 Task: Look for space in Itatinga, Brazil from 12th  August, 2023 to 15th August, 2023 for 3 adults in price range Rs.12000 to Rs.16000. Place can be entire place with 2 bedrooms having 3 beds and 1 bathroom. Property type can be house, flat, guest house. Booking option can be shelf check-in. Required host language is Spanish.
Action: Key pressed i<Key.caps_lock>tatinga,<Key.space><Key.caps_lock>b<Key.caps_lock>razil<Key.enter>
Screenshot: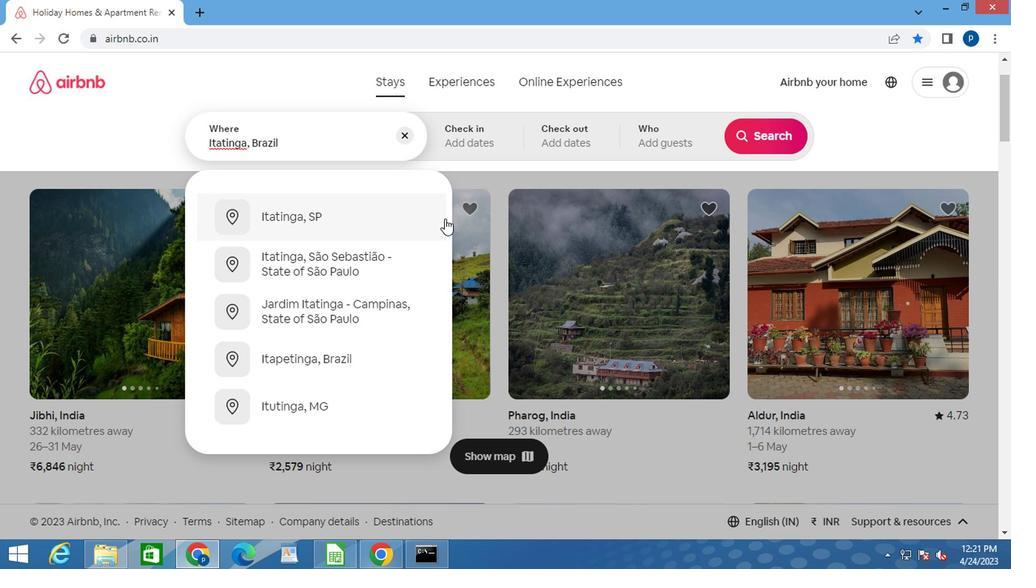 
Action: Mouse moved to (743, 255)
Screenshot: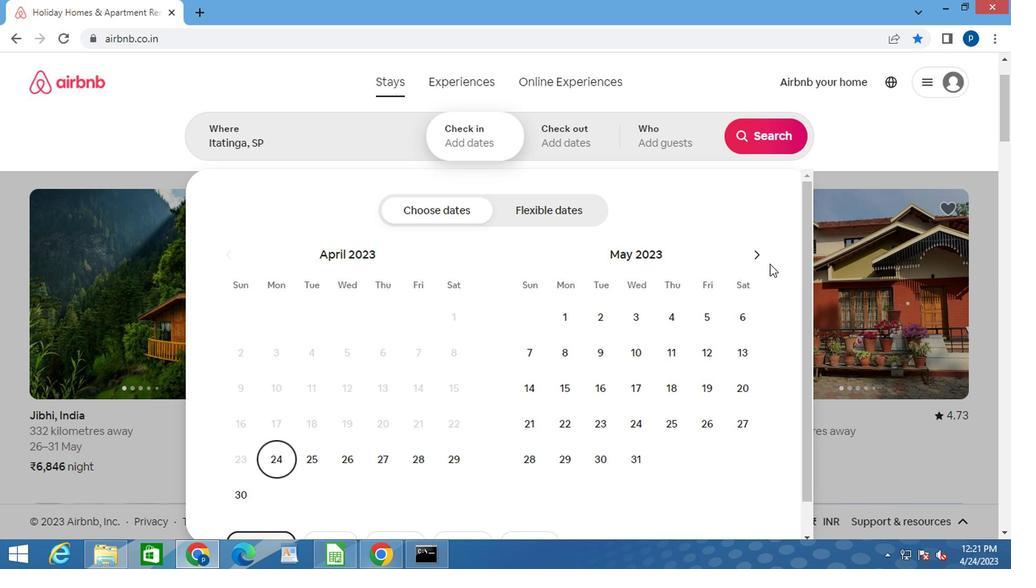 
Action: Mouse pressed left at (743, 255)
Screenshot: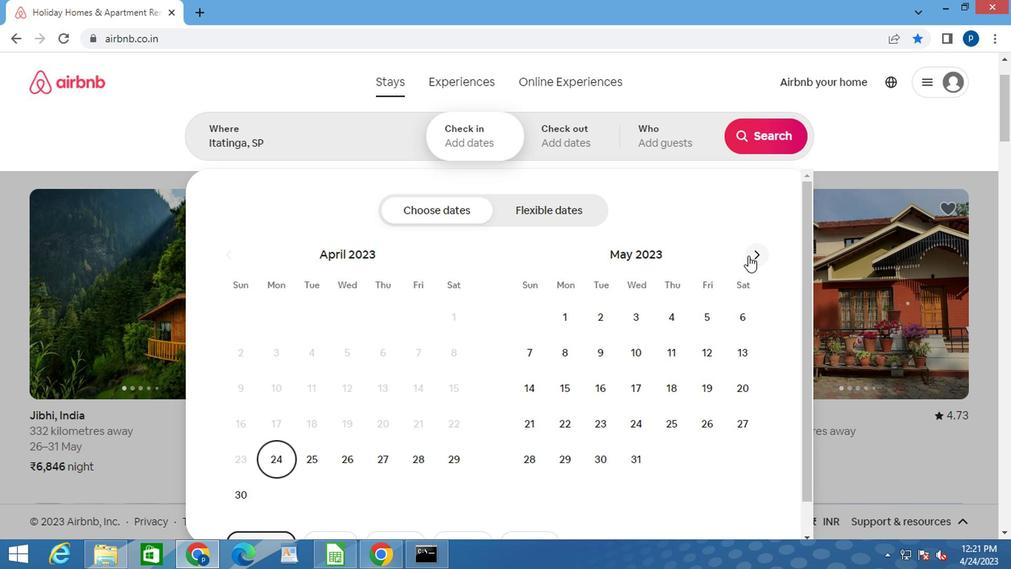 
Action: Mouse pressed left at (743, 255)
Screenshot: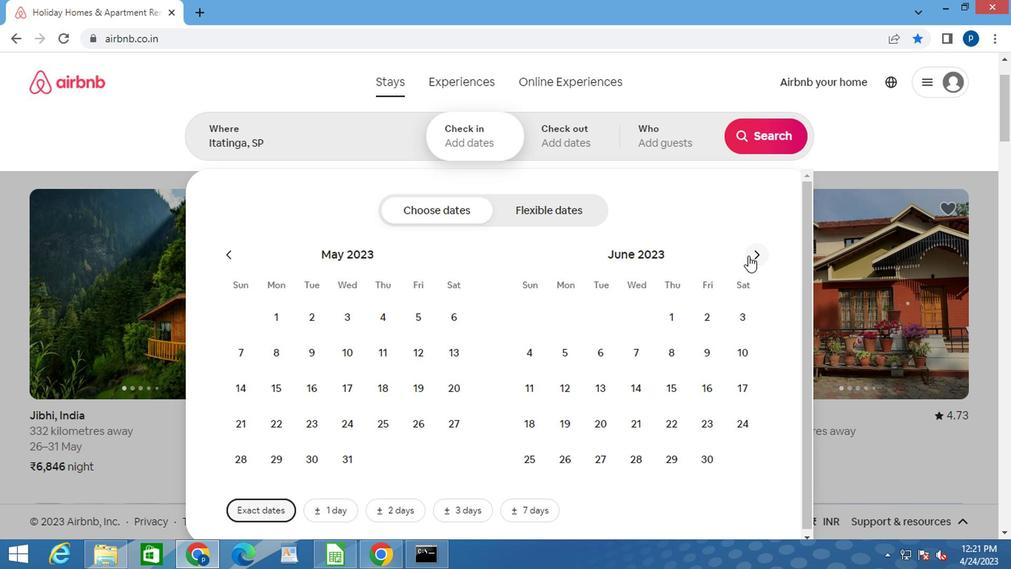 
Action: Mouse pressed left at (743, 255)
Screenshot: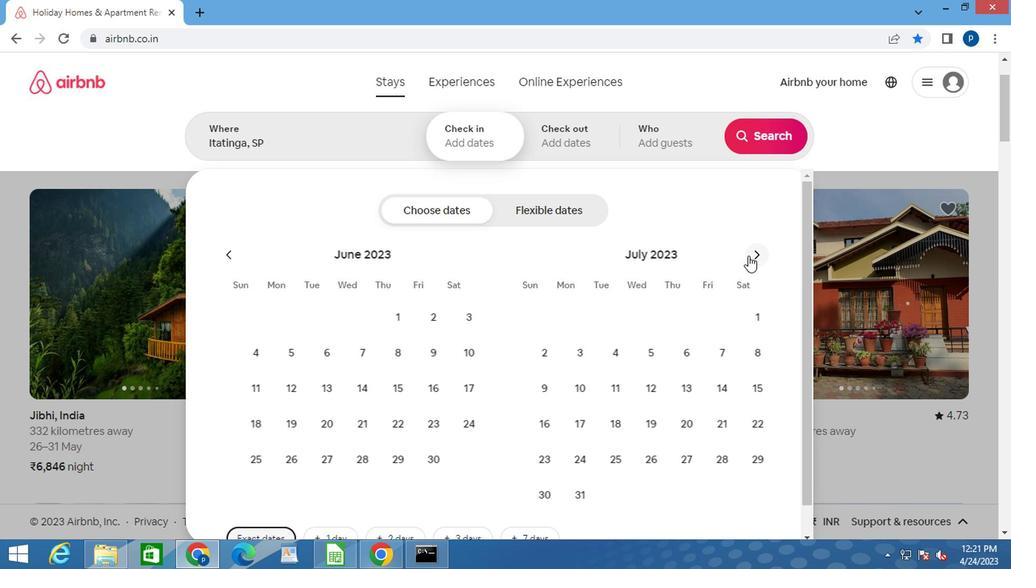 
Action: Mouse moved to (739, 351)
Screenshot: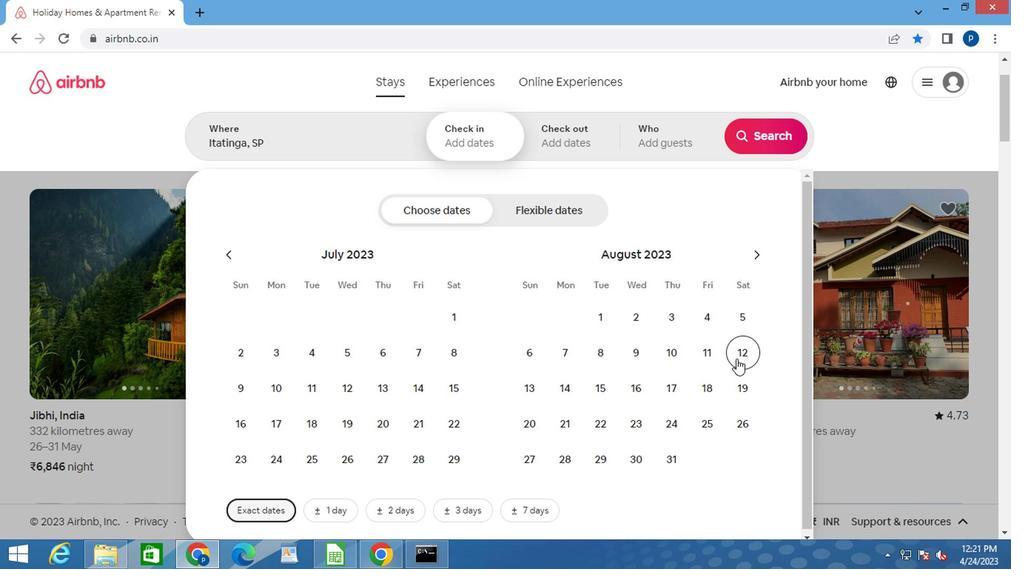 
Action: Mouse pressed left at (739, 351)
Screenshot: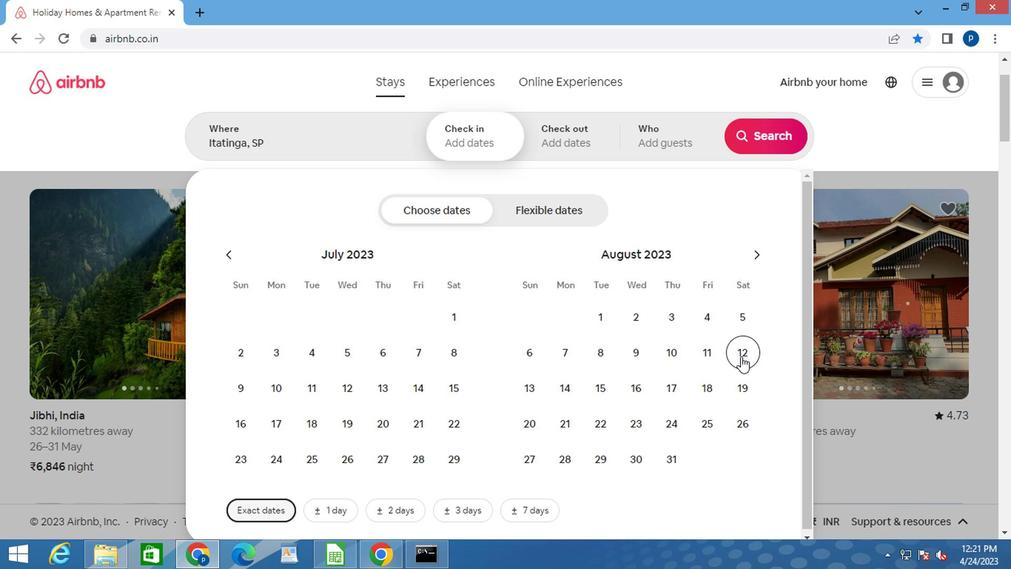 
Action: Mouse moved to (598, 381)
Screenshot: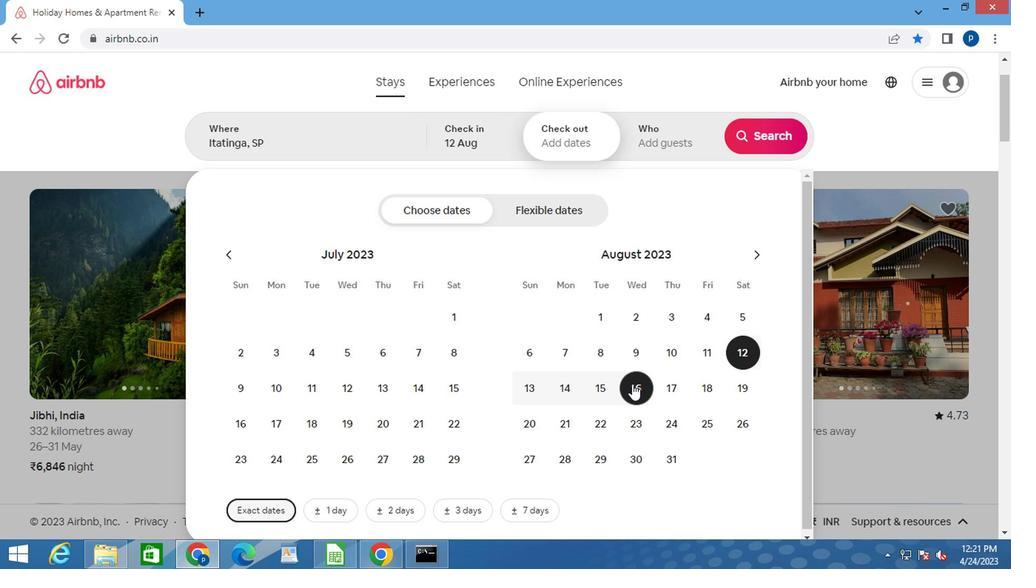 
Action: Mouse pressed left at (598, 381)
Screenshot: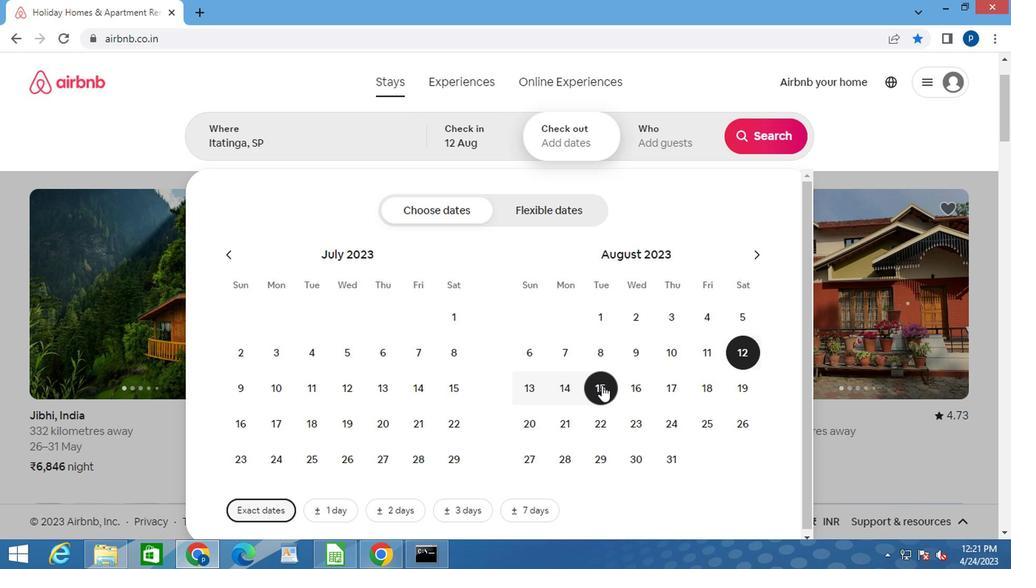 
Action: Mouse moved to (664, 150)
Screenshot: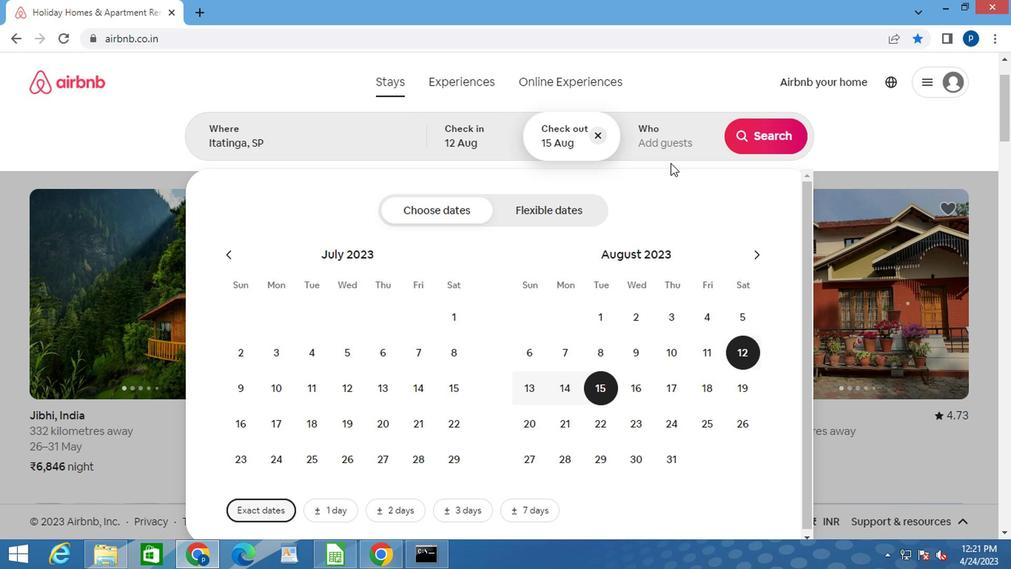 
Action: Mouse pressed left at (664, 150)
Screenshot: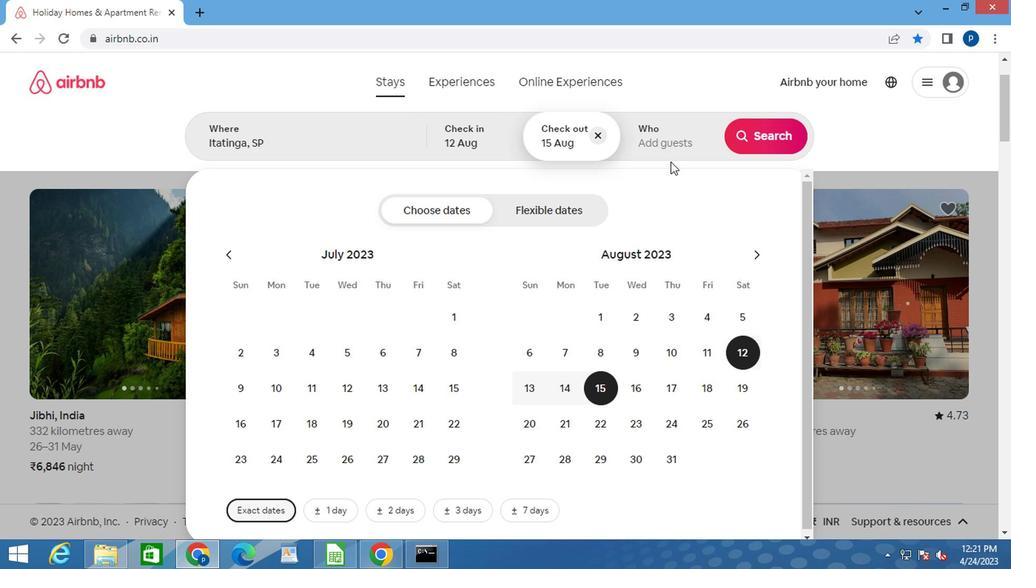 
Action: Mouse moved to (776, 218)
Screenshot: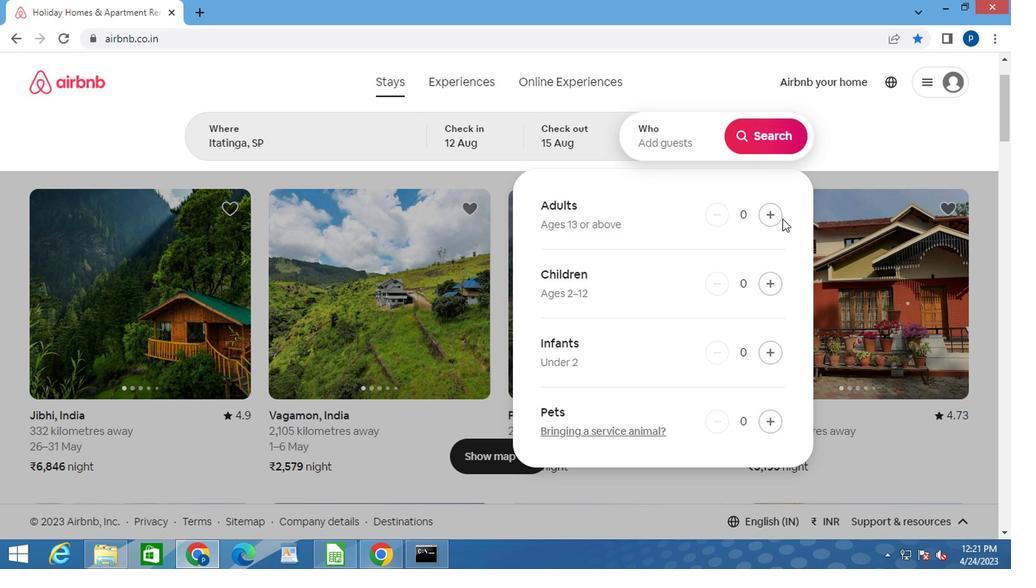 
Action: Mouse pressed left at (776, 218)
Screenshot: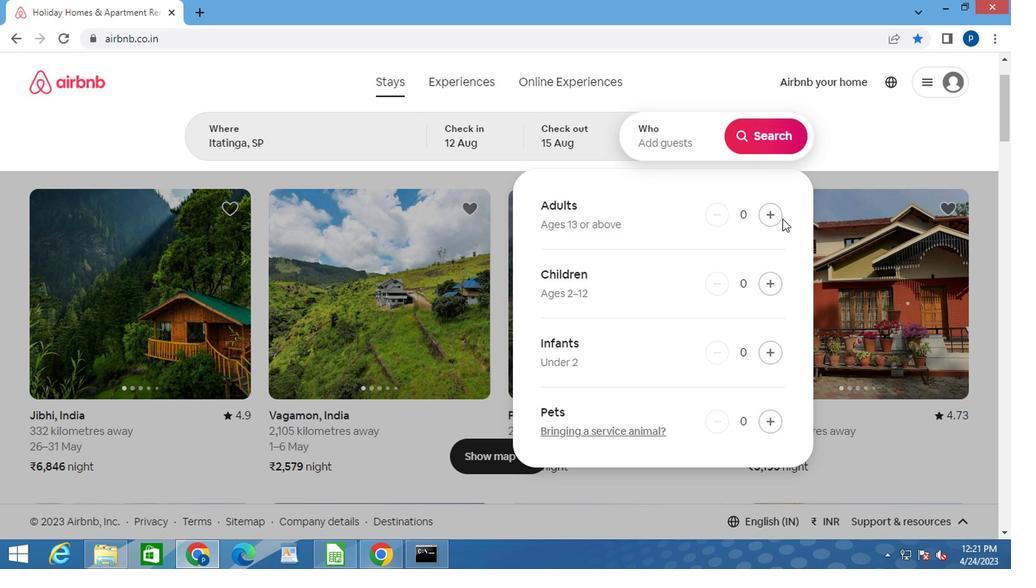 
Action: Mouse pressed left at (776, 218)
Screenshot: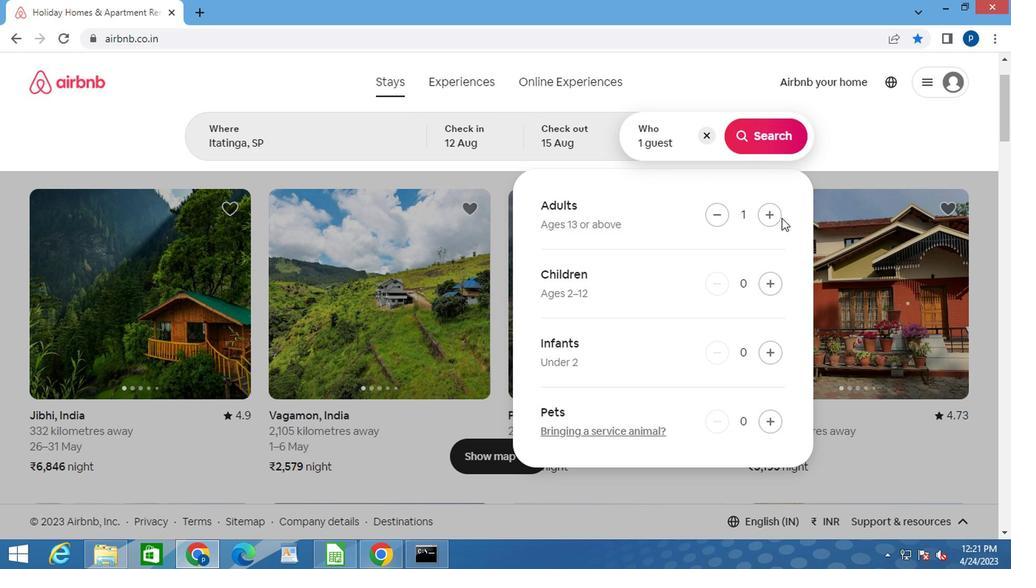 
Action: Mouse moved to (769, 215)
Screenshot: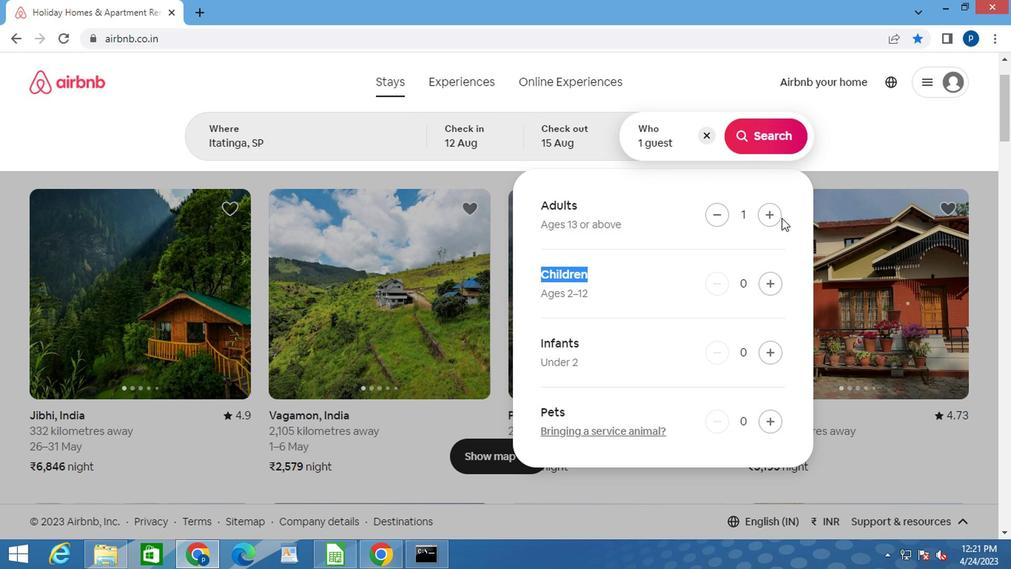 
Action: Mouse pressed left at (769, 215)
Screenshot: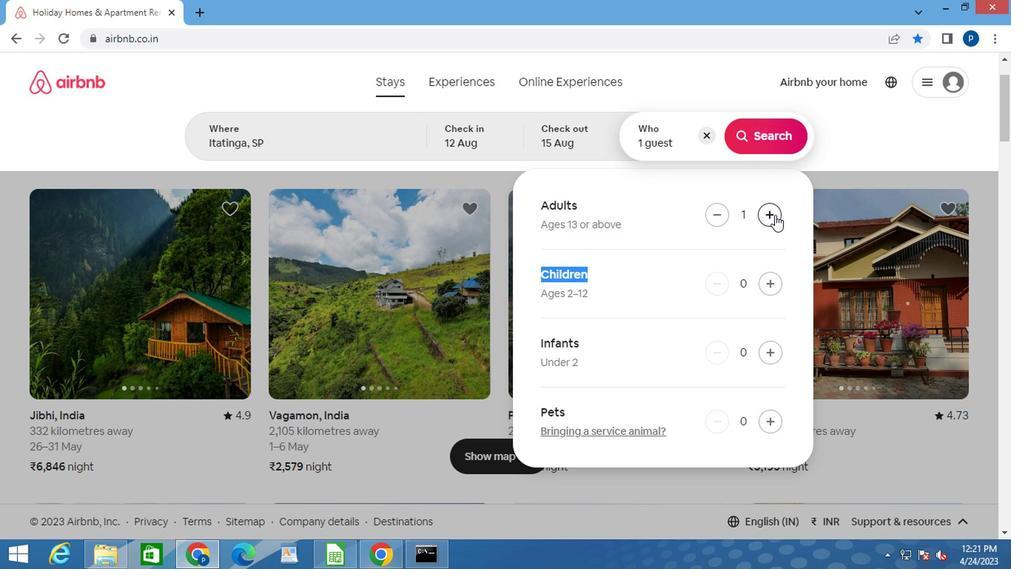 
Action: Mouse pressed left at (769, 215)
Screenshot: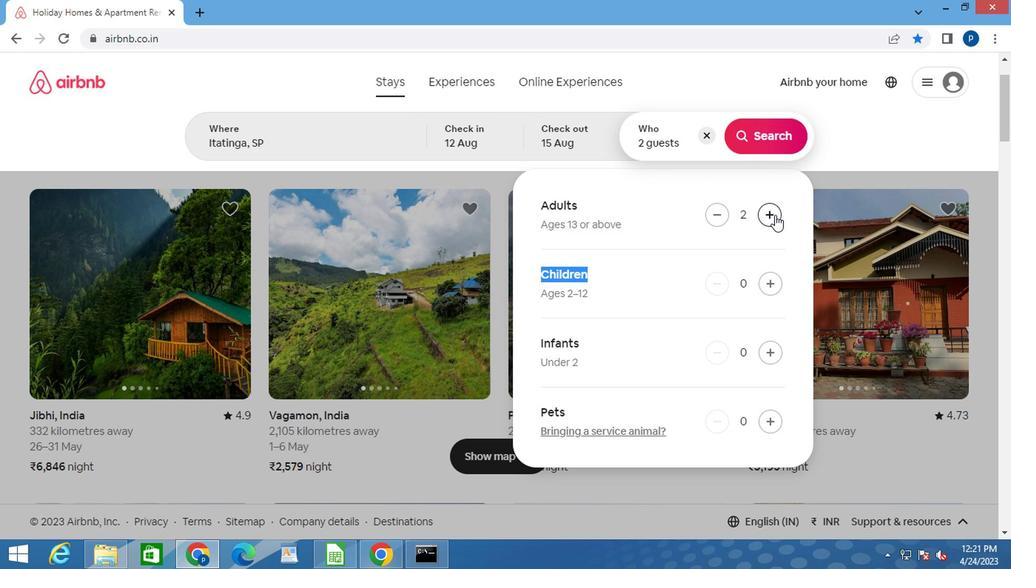 
Action: Mouse moved to (764, 139)
Screenshot: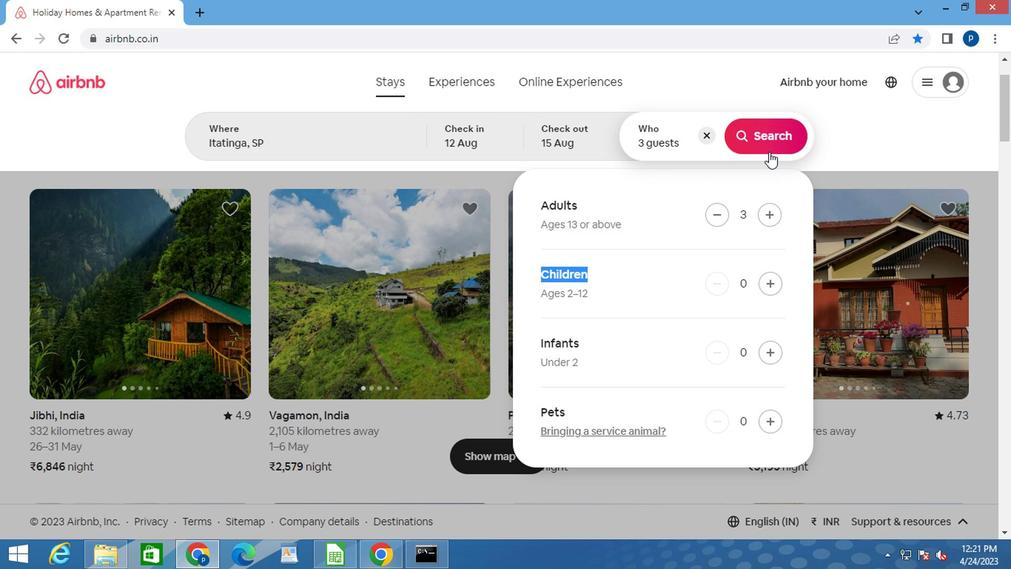 
Action: Mouse pressed left at (764, 139)
Screenshot: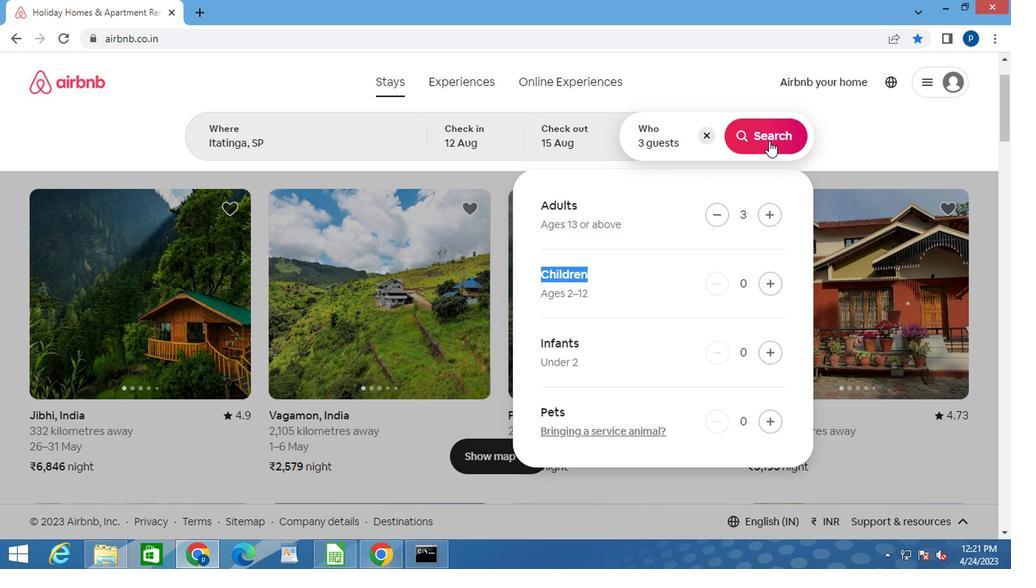
Action: Mouse moved to (943, 137)
Screenshot: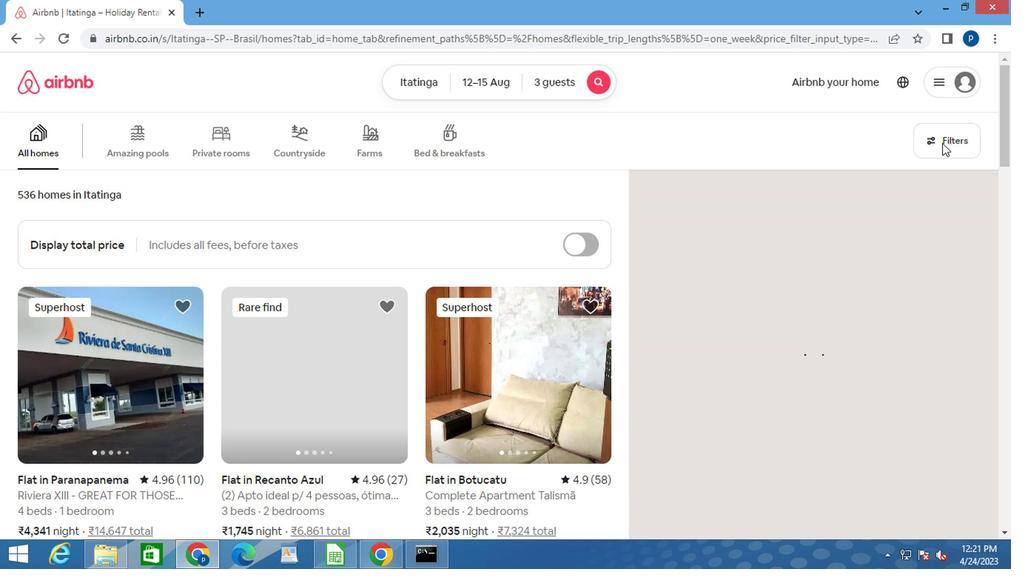
Action: Mouse pressed left at (948, 137)
Screenshot: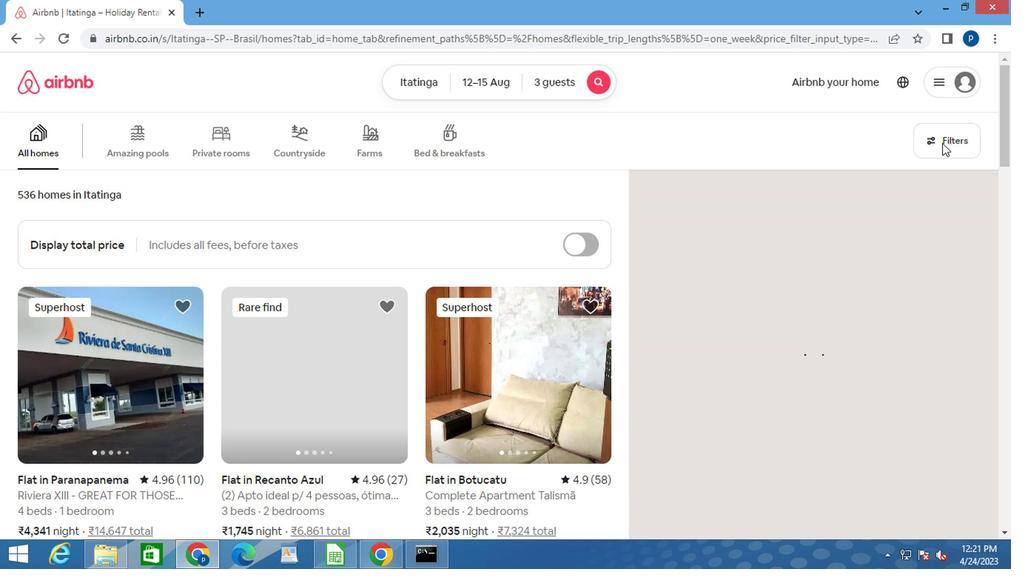 
Action: Mouse moved to (928, 147)
Screenshot: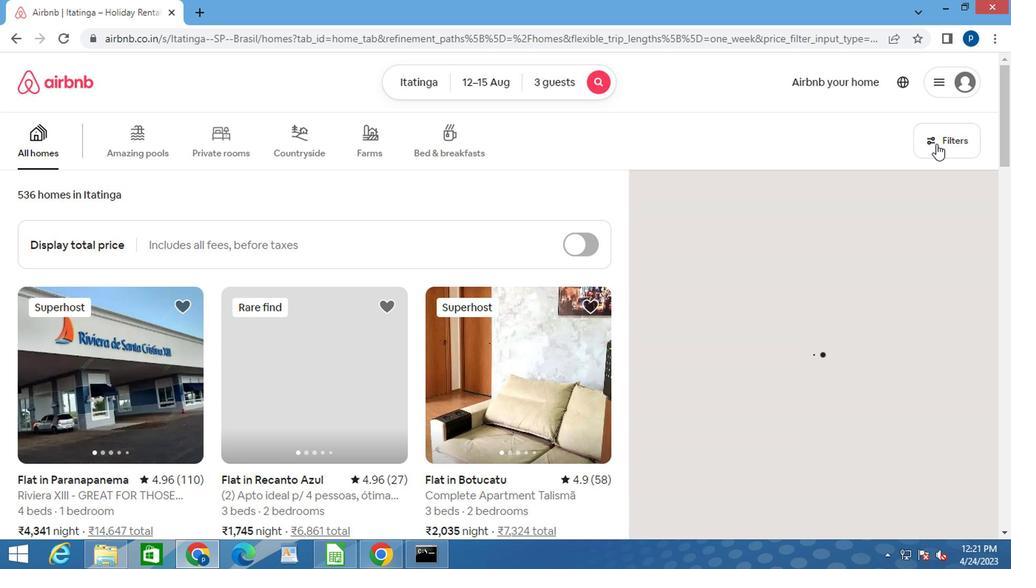 
Action: Mouse pressed left at (928, 147)
Screenshot: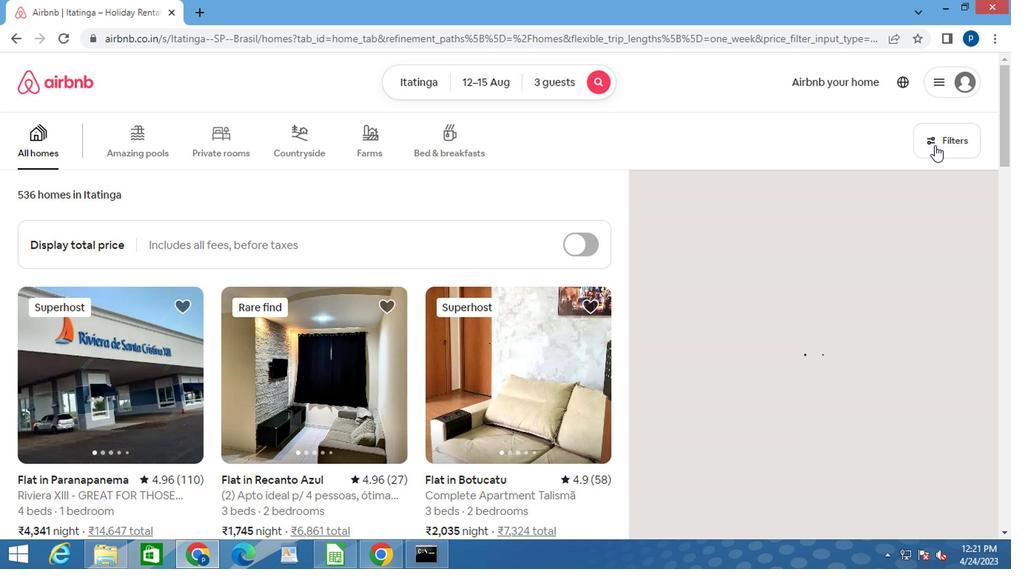 
Action: Mouse moved to (931, 145)
Screenshot: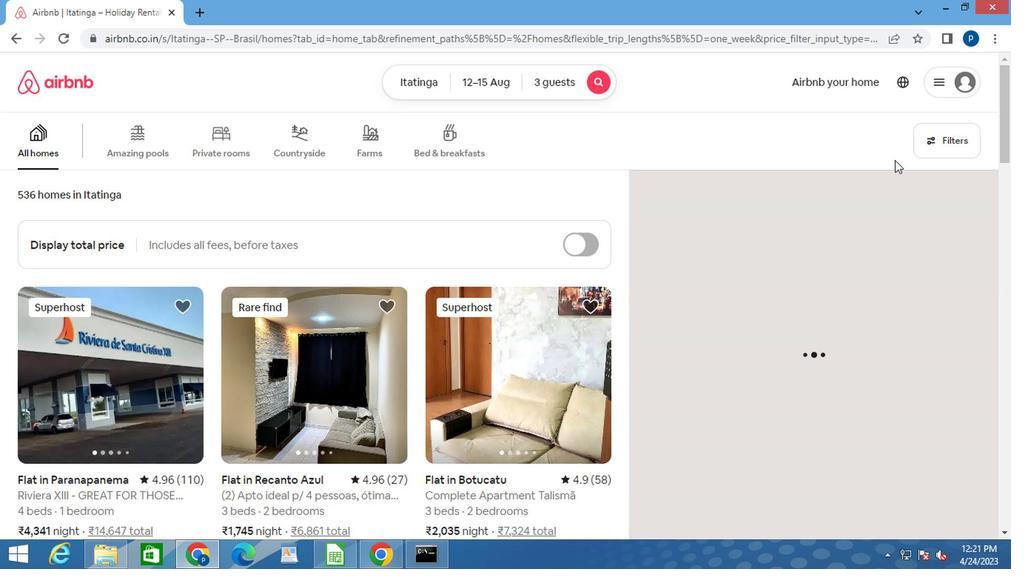 
Action: Mouse pressed left at (931, 145)
Screenshot: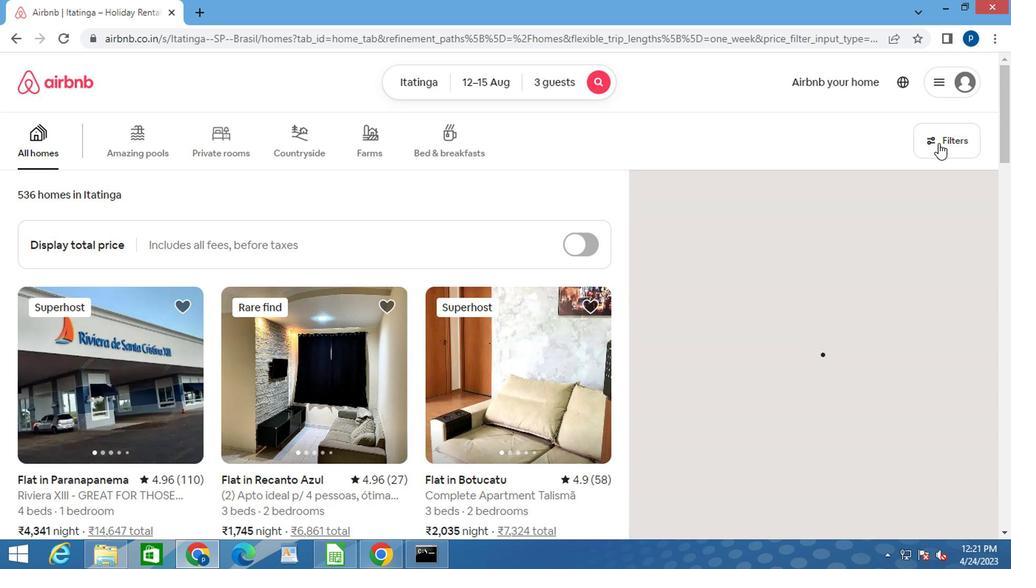 
Action: Mouse moved to (331, 326)
Screenshot: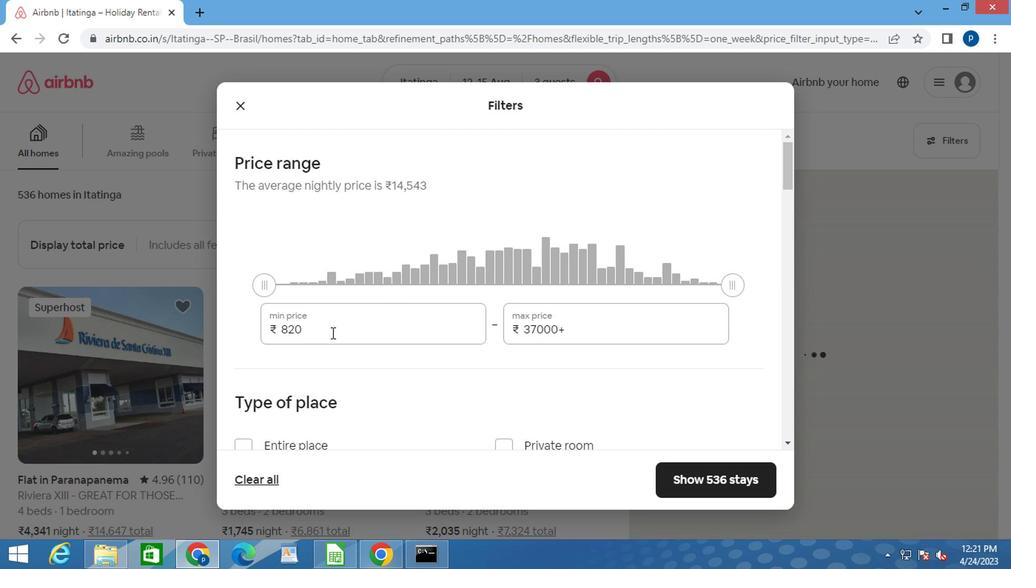 
Action: Mouse pressed left at (331, 326)
Screenshot: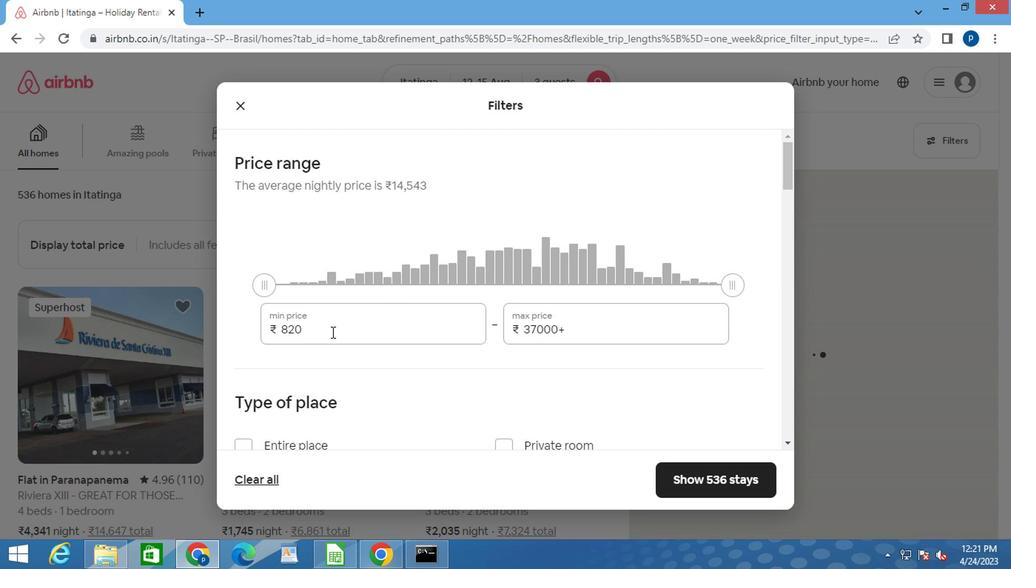 
Action: Mouse pressed left at (331, 326)
Screenshot: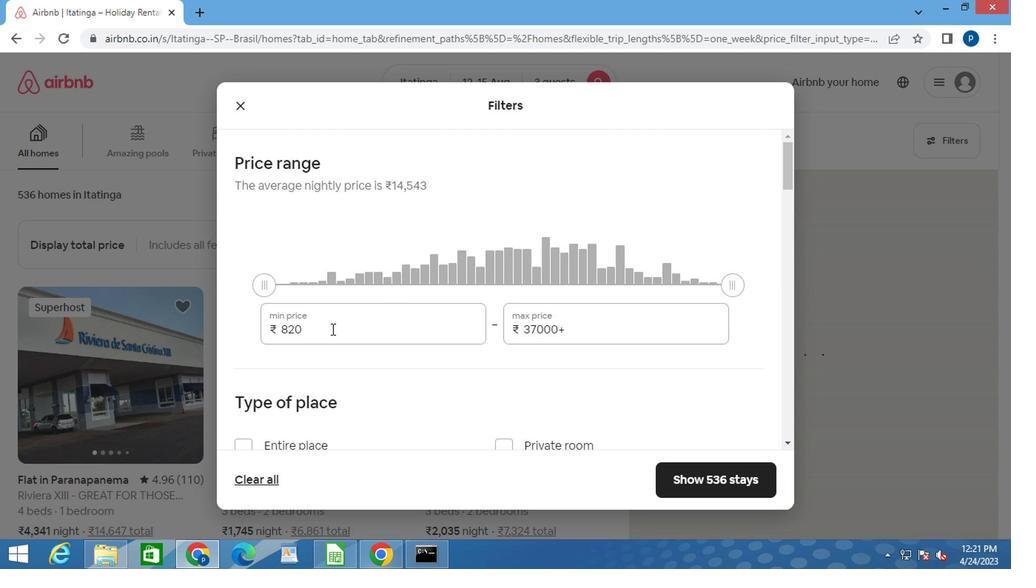 
Action: Mouse moved to (331, 324)
Screenshot: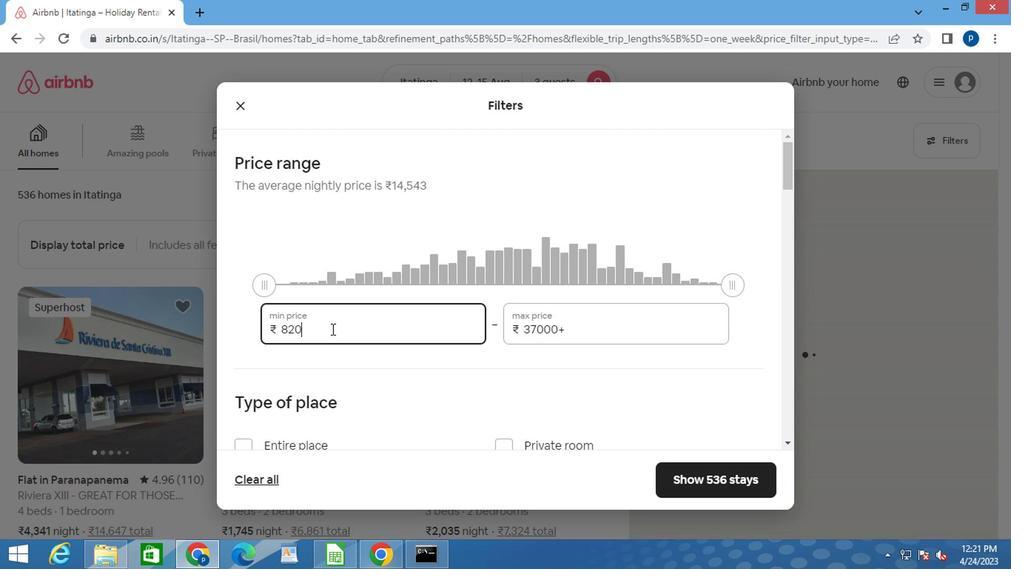 
Action: Key pressed 12000<Key.tab>16000
Screenshot: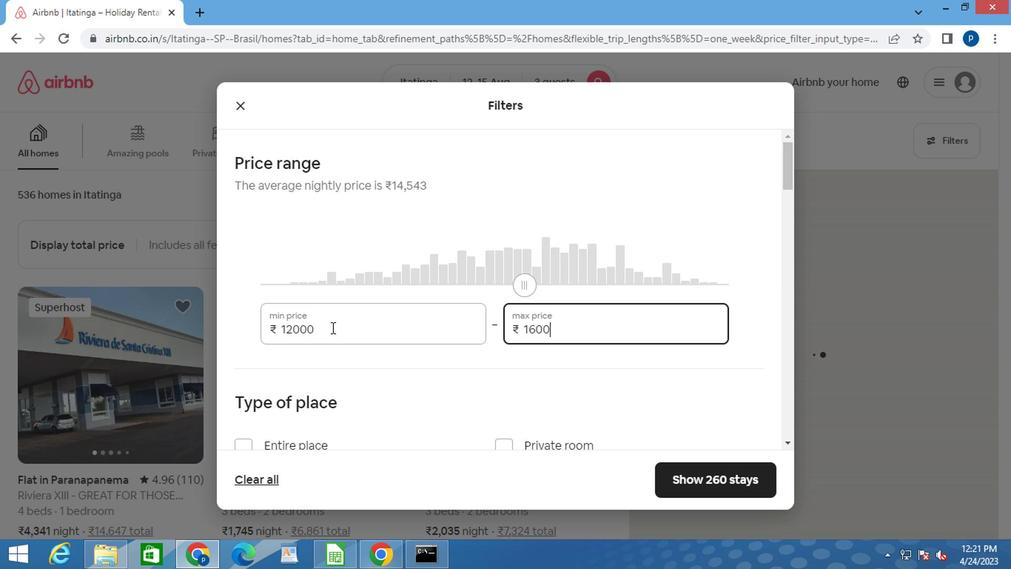 
Action: Mouse moved to (416, 377)
Screenshot: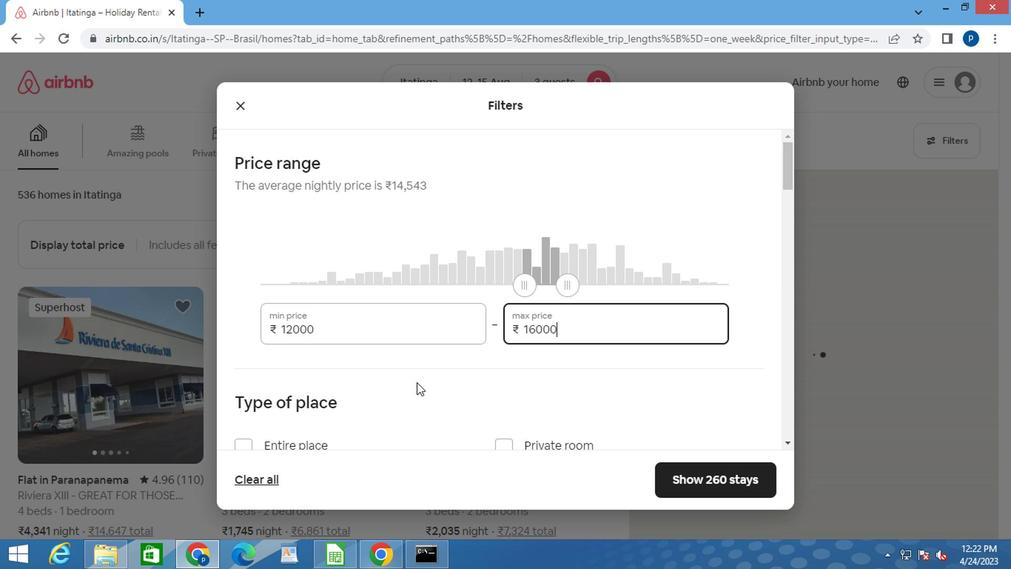 
Action: Mouse scrolled (416, 377) with delta (0, 0)
Screenshot: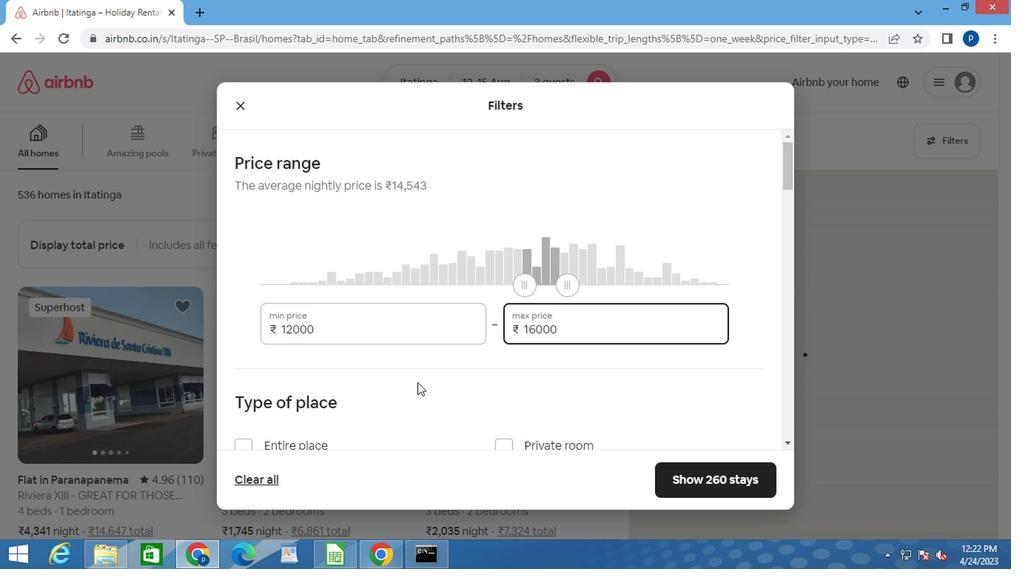 
Action: Mouse moved to (412, 357)
Screenshot: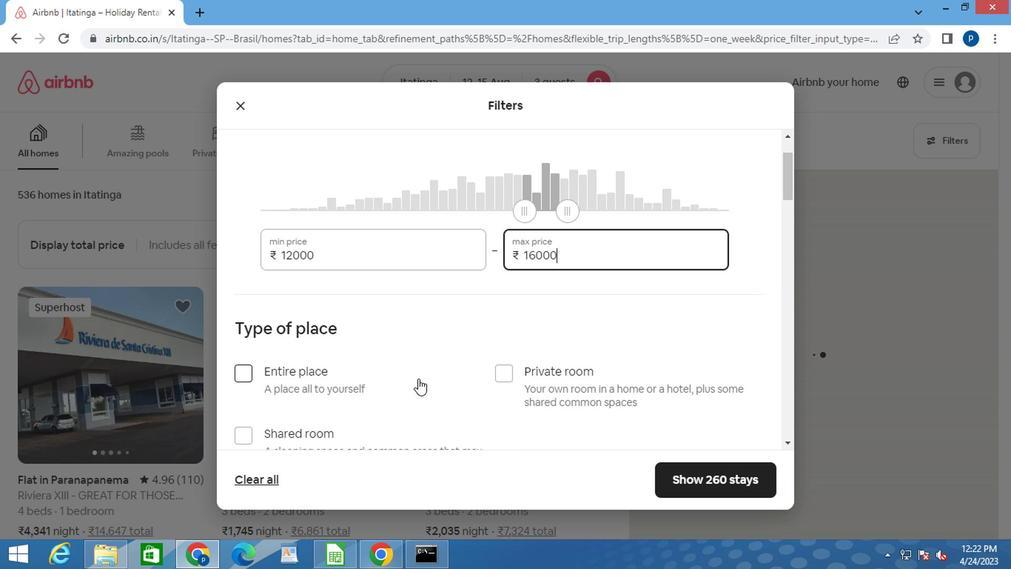 
Action: Mouse scrolled (412, 356) with delta (0, -1)
Screenshot: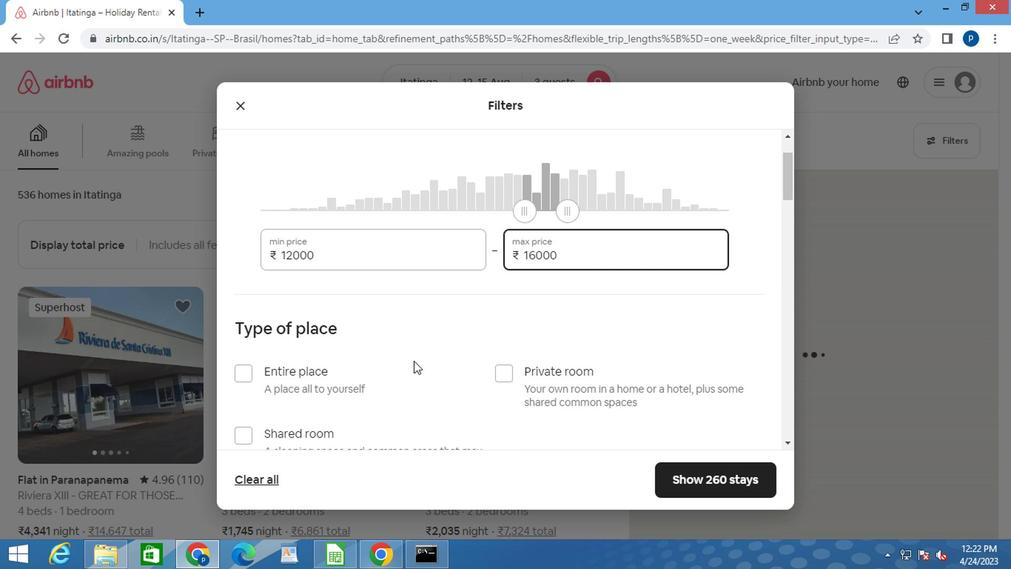 
Action: Mouse moved to (250, 300)
Screenshot: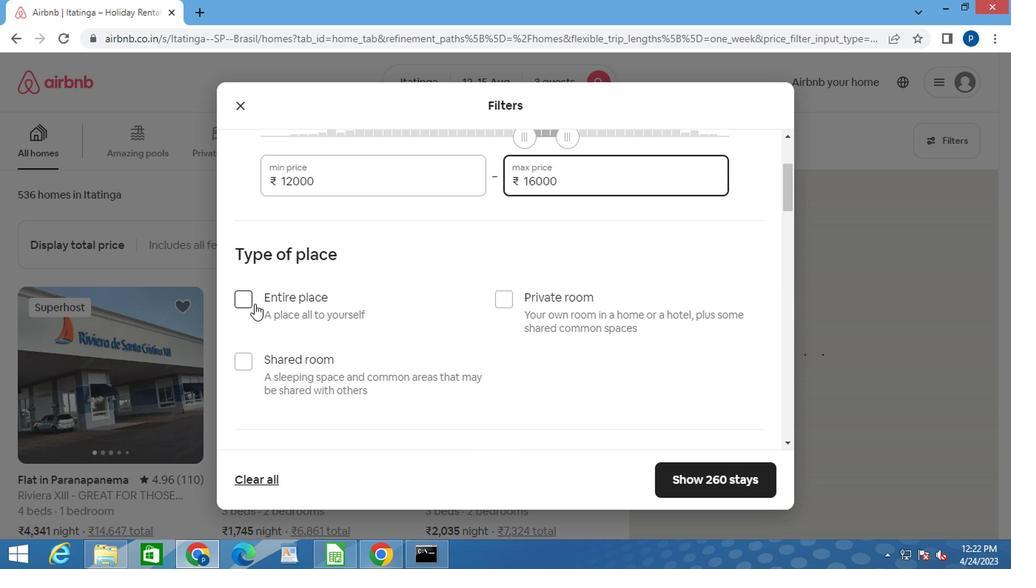 
Action: Mouse pressed left at (250, 300)
Screenshot: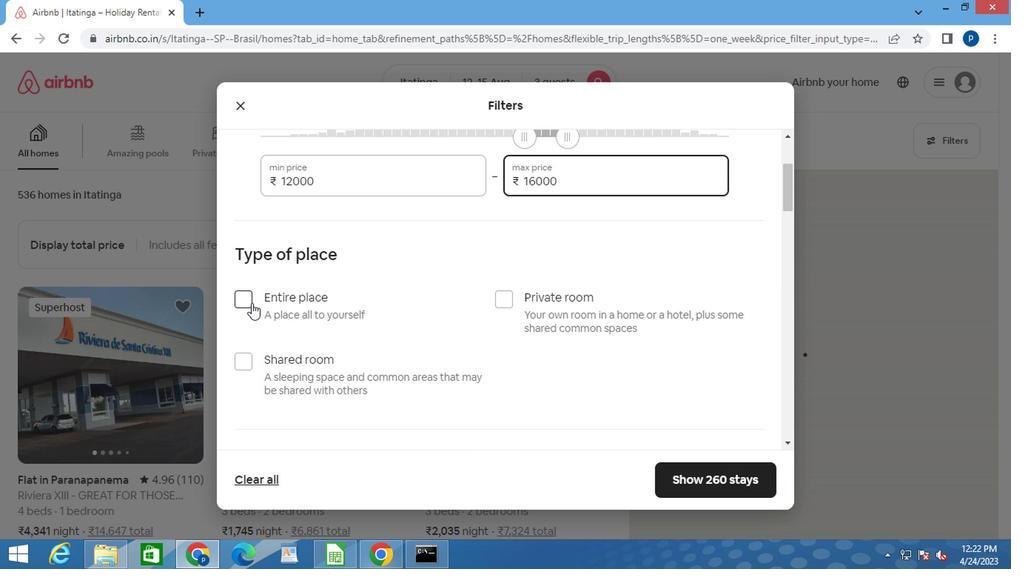 
Action: Mouse moved to (384, 320)
Screenshot: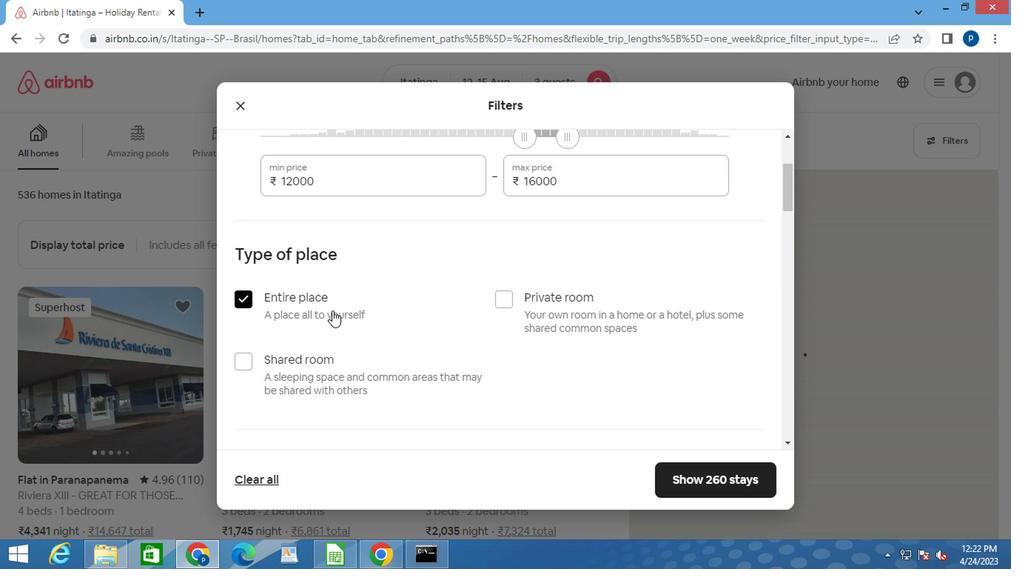 
Action: Mouse scrolled (384, 319) with delta (0, 0)
Screenshot: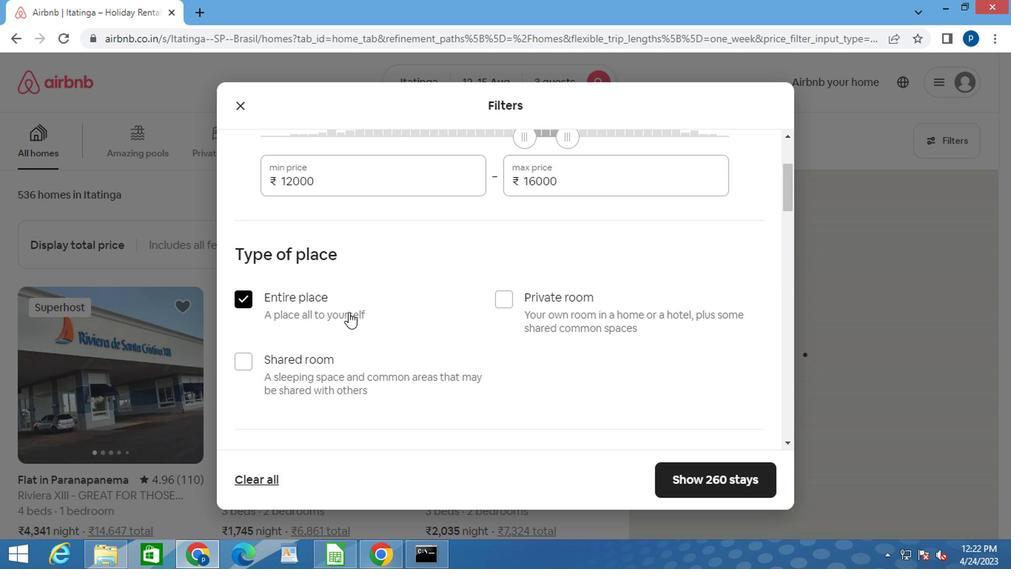 
Action: Mouse scrolled (384, 319) with delta (0, 0)
Screenshot: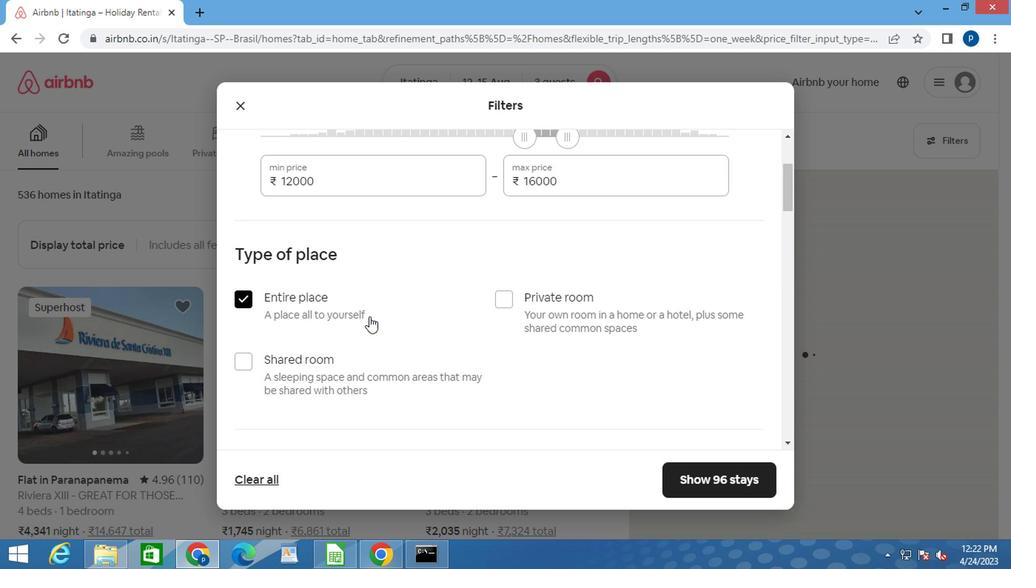 
Action: Mouse moved to (385, 320)
Screenshot: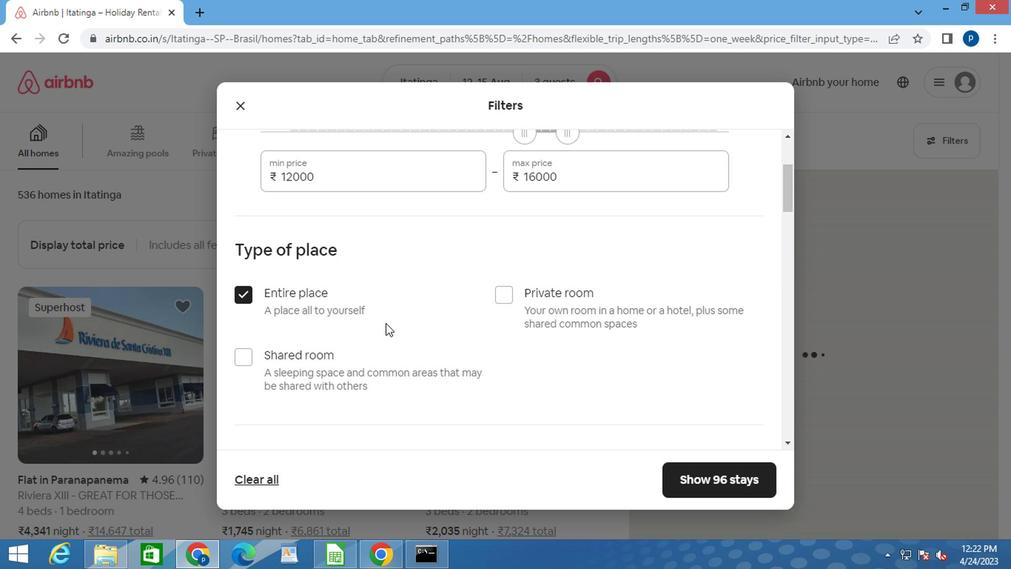
Action: Mouse scrolled (385, 319) with delta (0, 0)
Screenshot: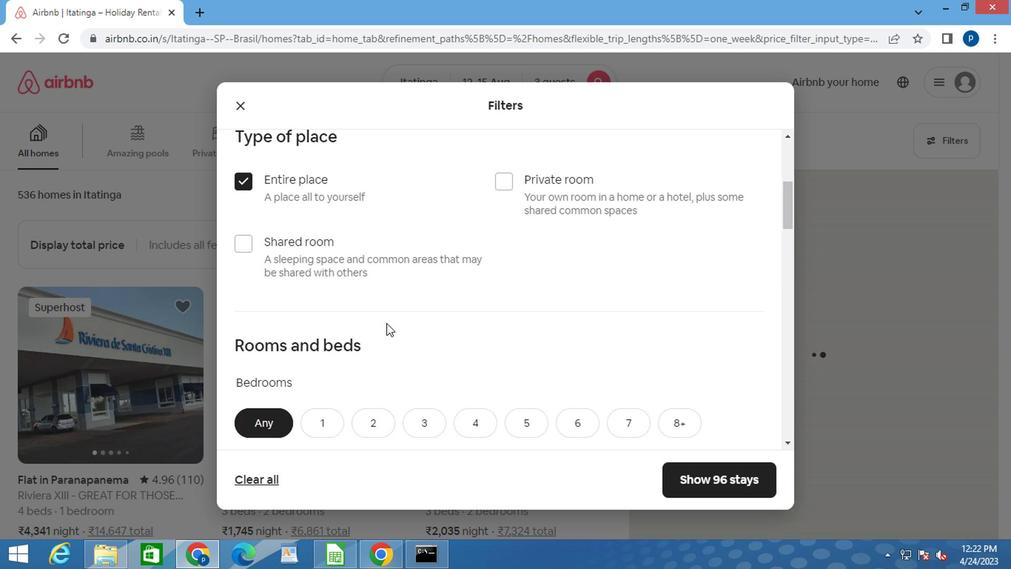 
Action: Mouse scrolled (385, 319) with delta (0, 0)
Screenshot: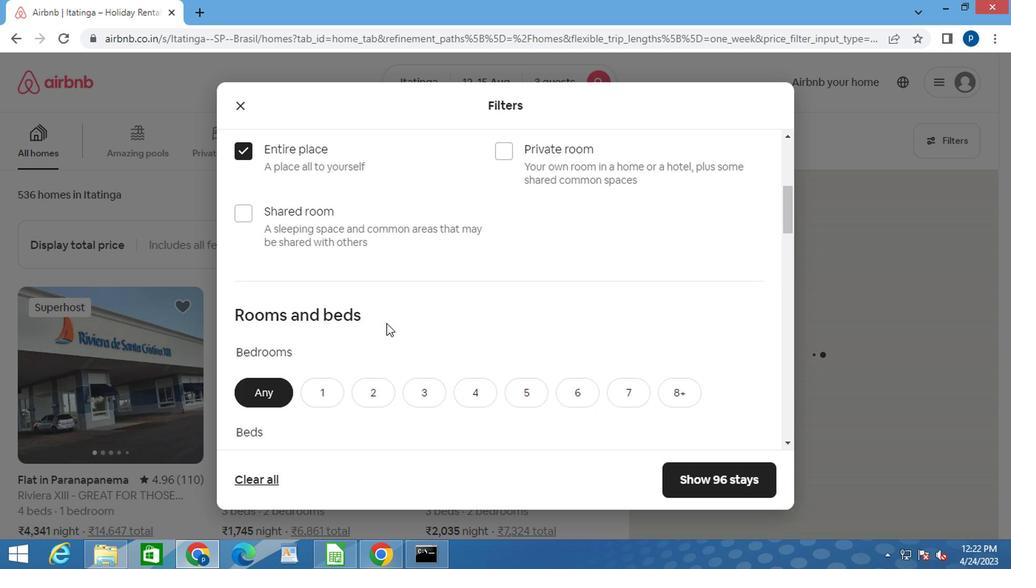 
Action: Mouse moved to (368, 239)
Screenshot: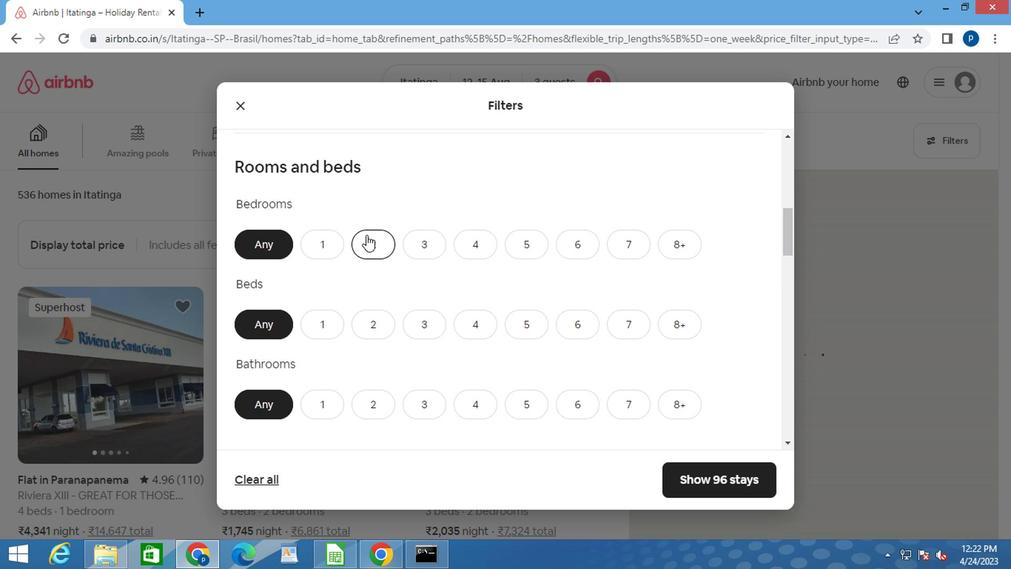 
Action: Mouse pressed left at (368, 239)
Screenshot: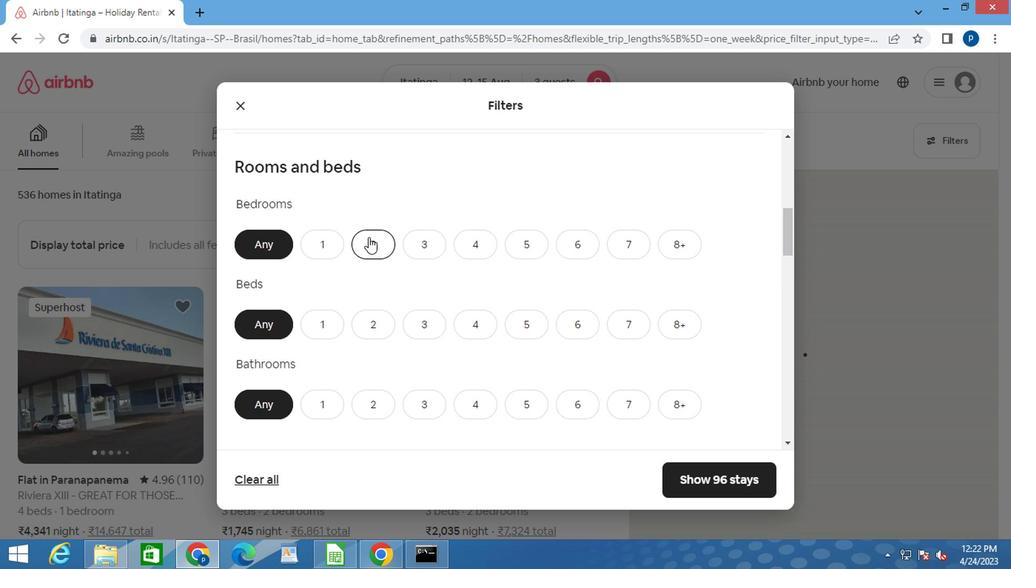 
Action: Mouse moved to (420, 311)
Screenshot: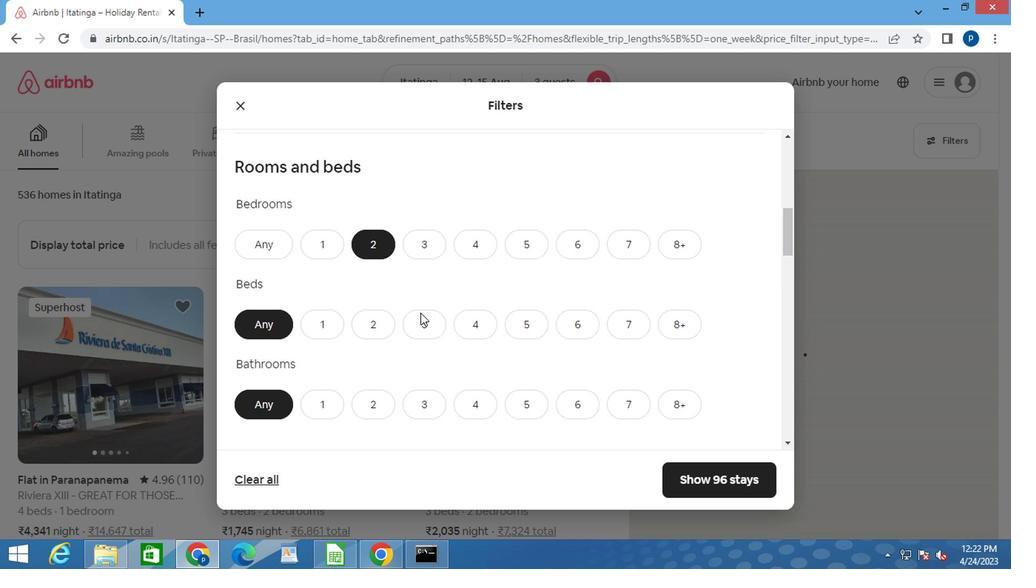 
Action: Mouse pressed left at (420, 311)
Screenshot: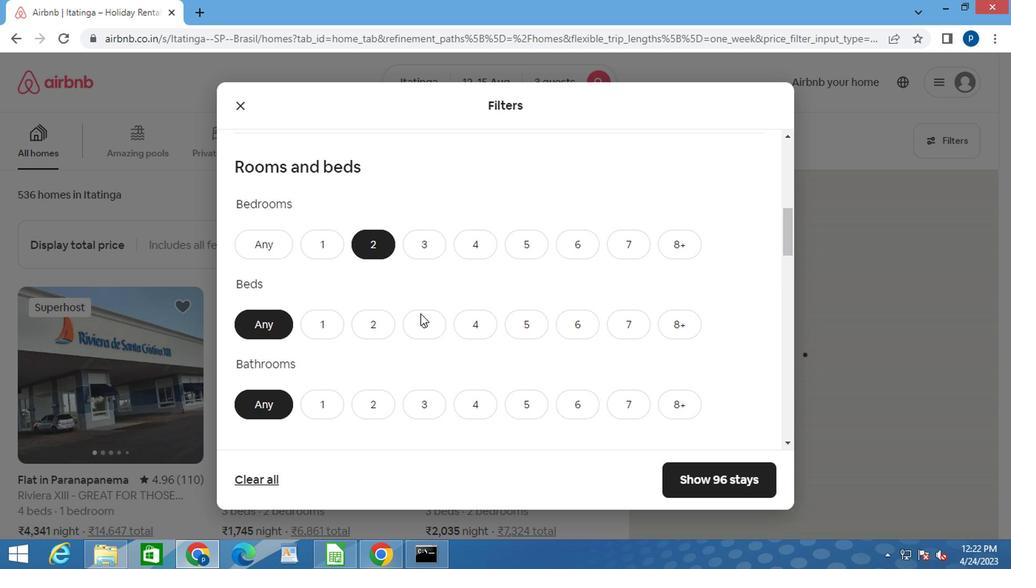 
Action: Mouse moved to (313, 393)
Screenshot: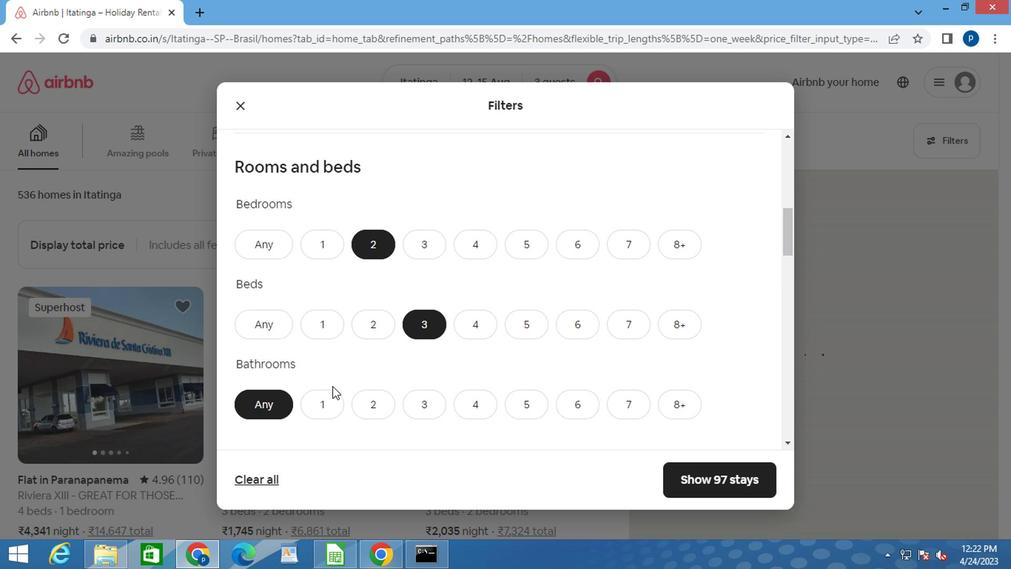 
Action: Mouse pressed left at (313, 393)
Screenshot: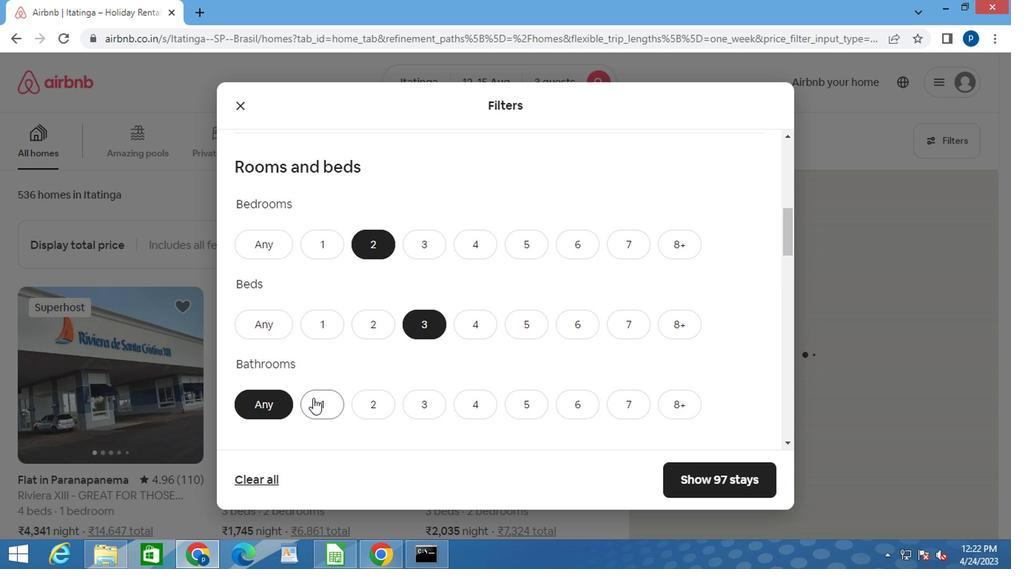 
Action: Mouse moved to (316, 394)
Screenshot: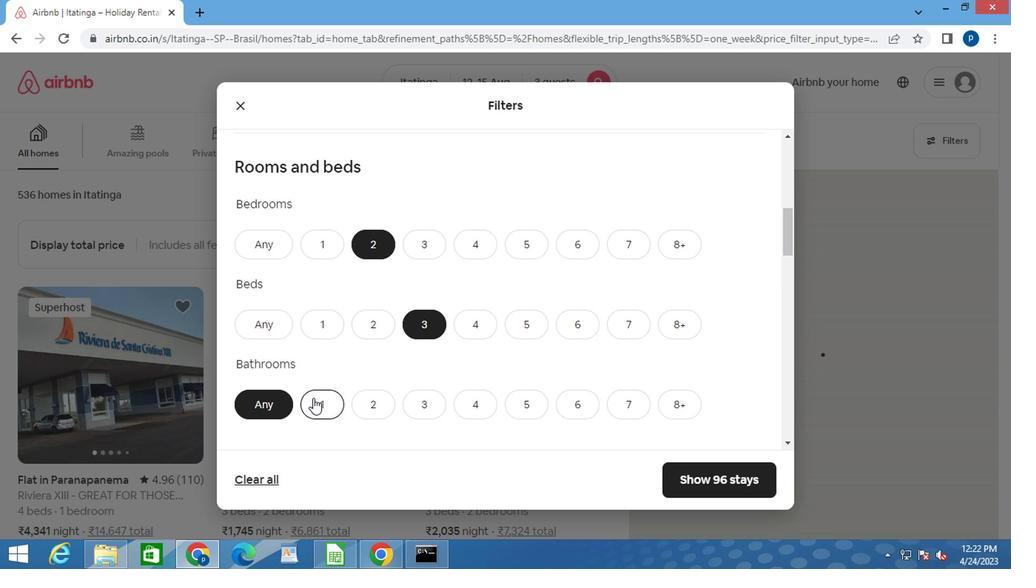 
Action: Mouse scrolled (316, 393) with delta (0, -1)
Screenshot: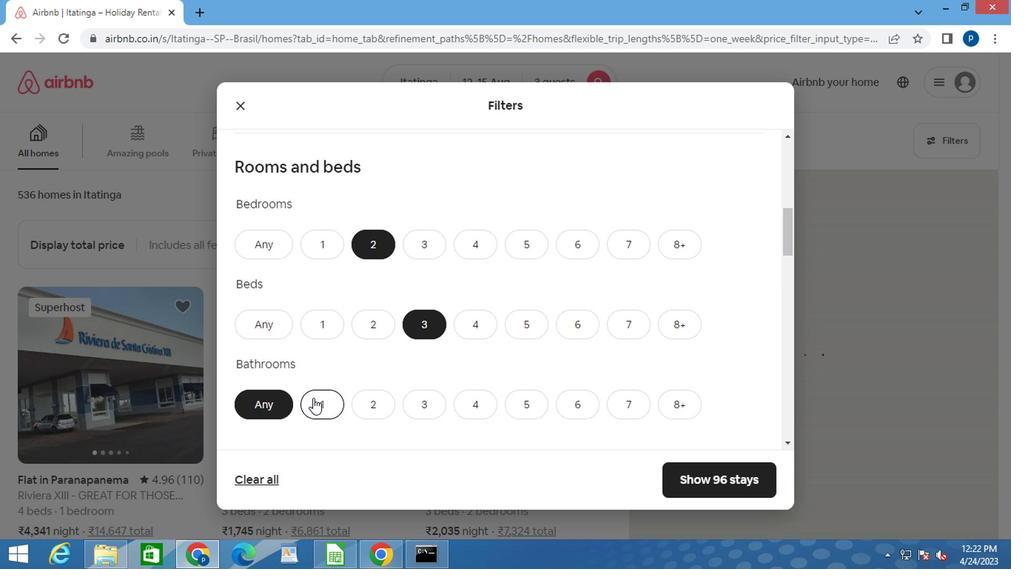 
Action: Mouse moved to (320, 394)
Screenshot: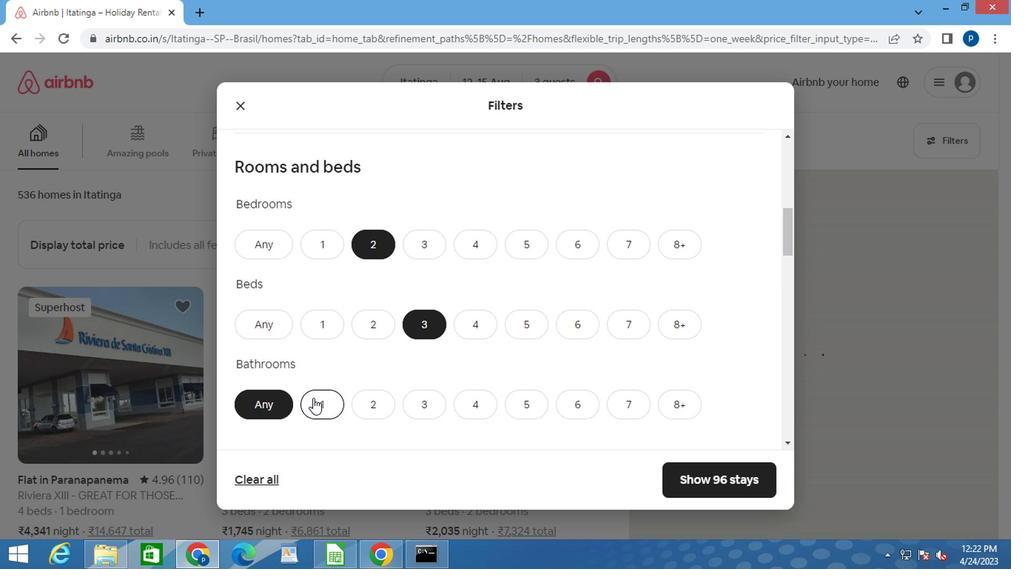 
Action: Mouse scrolled (320, 393) with delta (0, -1)
Screenshot: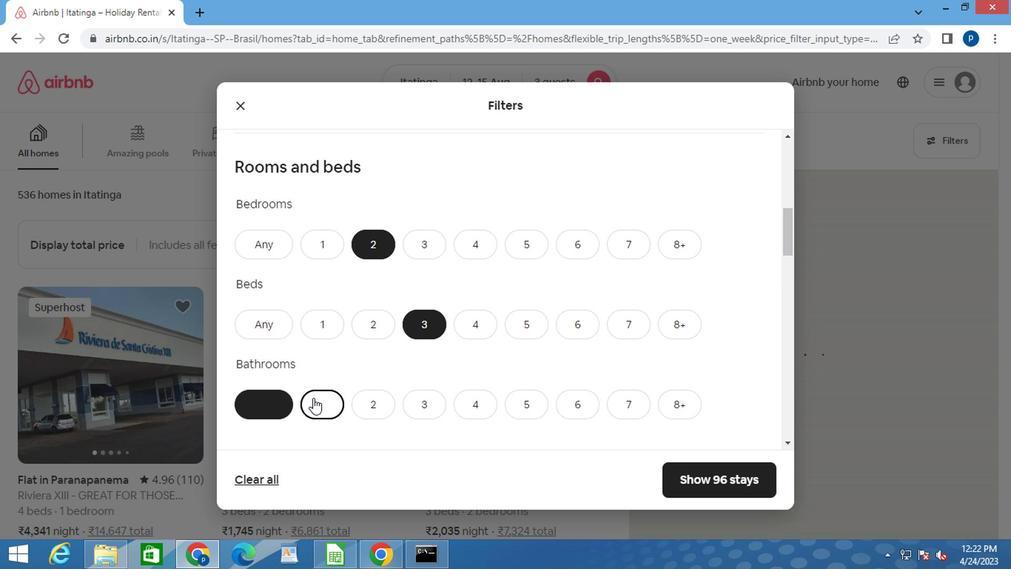 
Action: Mouse moved to (320, 394)
Screenshot: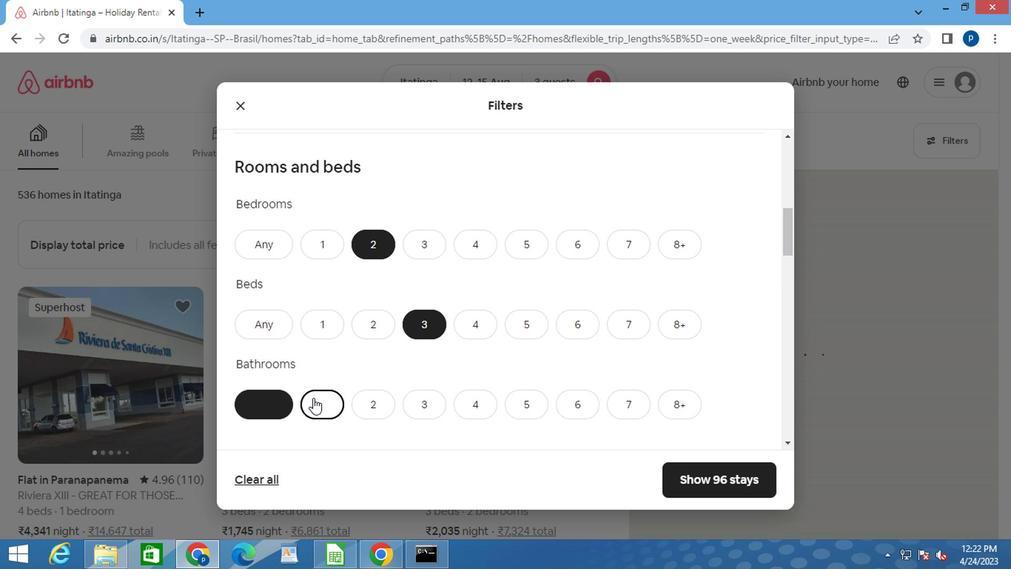 
Action: Mouse scrolled (320, 393) with delta (0, -1)
Screenshot: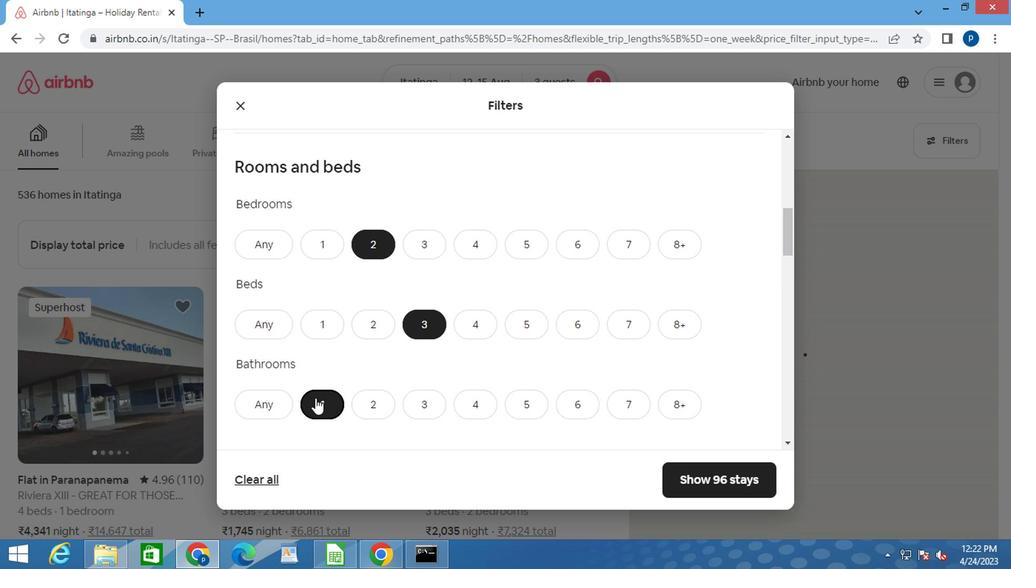 
Action: Mouse moved to (435, 357)
Screenshot: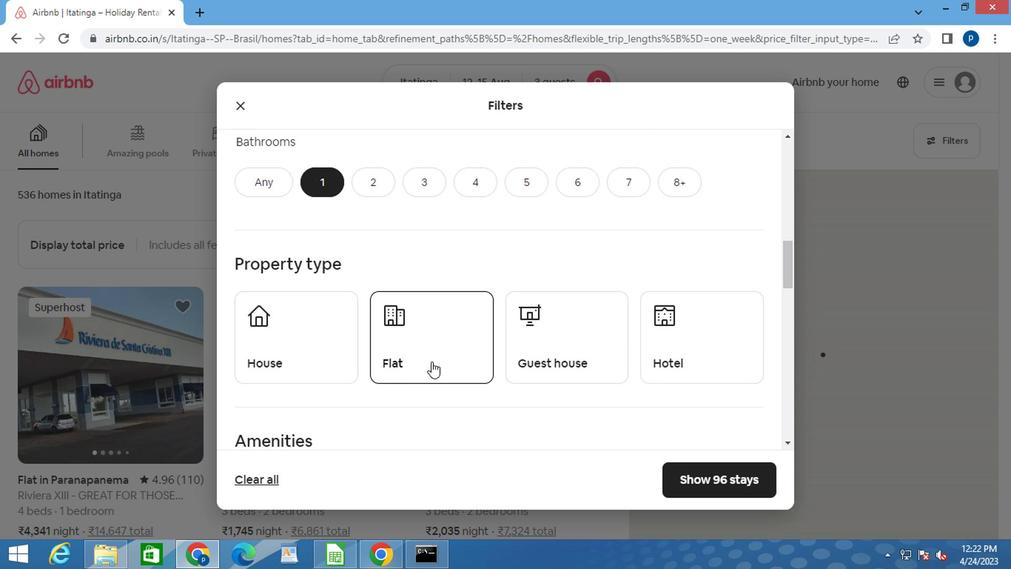 
Action: Mouse scrolled (435, 356) with delta (0, -1)
Screenshot: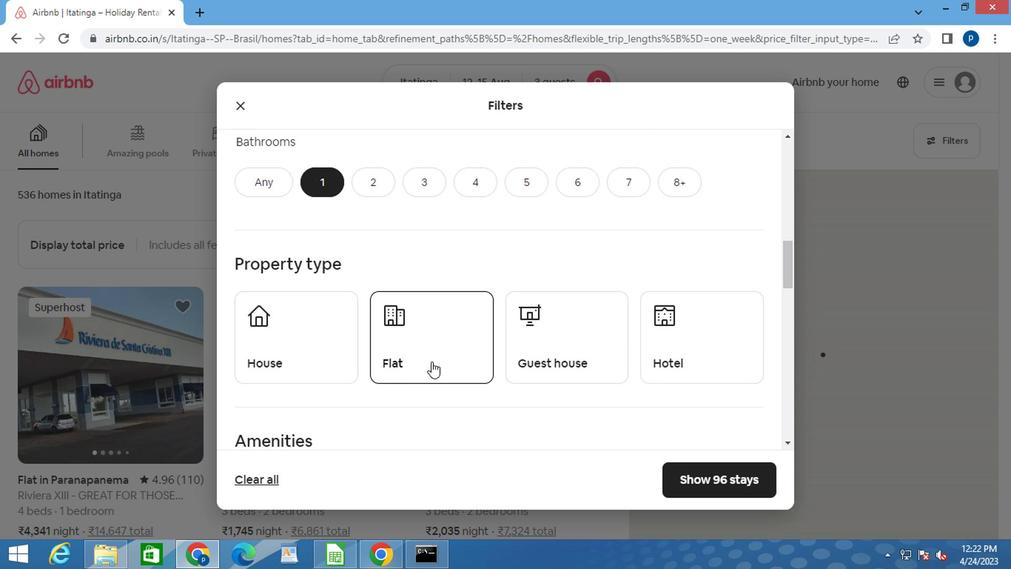 
Action: Mouse moved to (308, 283)
Screenshot: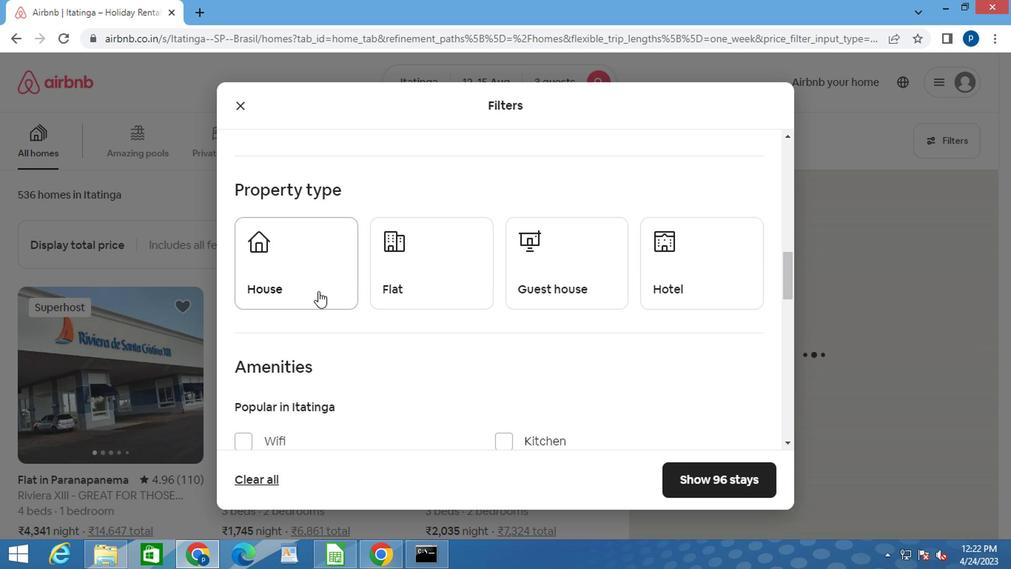 
Action: Mouse pressed left at (308, 283)
Screenshot: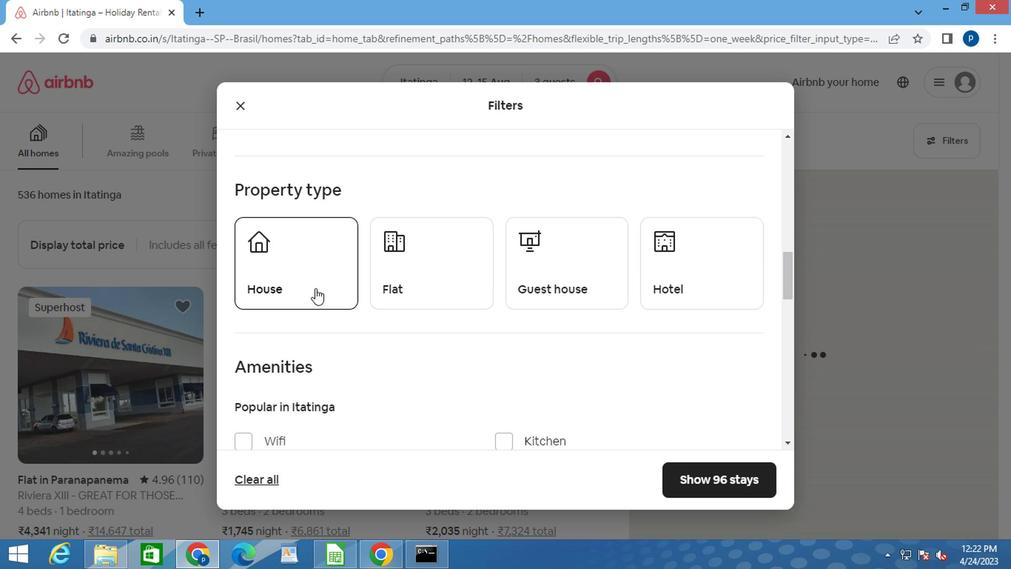 
Action: Mouse moved to (446, 291)
Screenshot: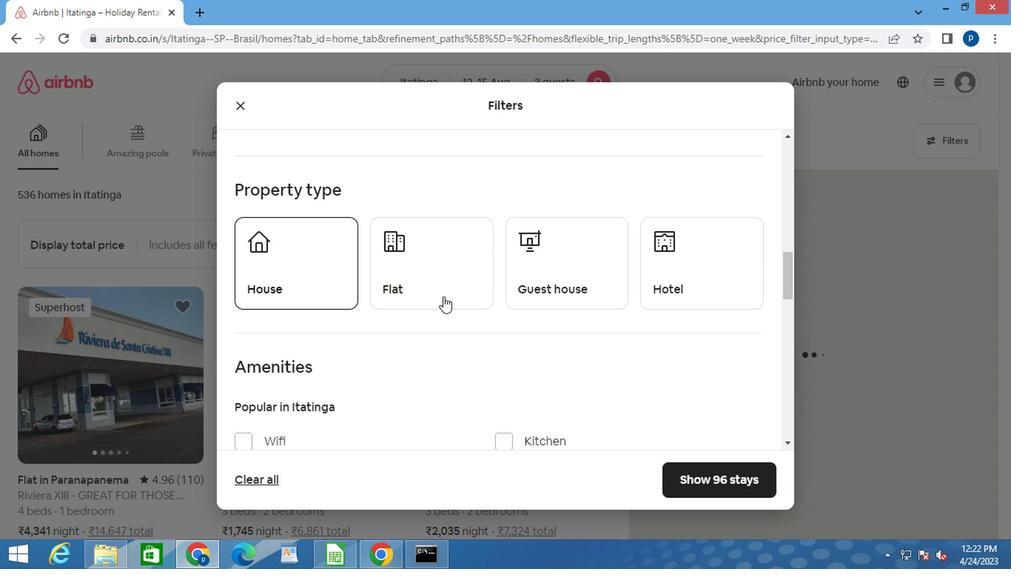 
Action: Mouse pressed left at (446, 291)
Screenshot: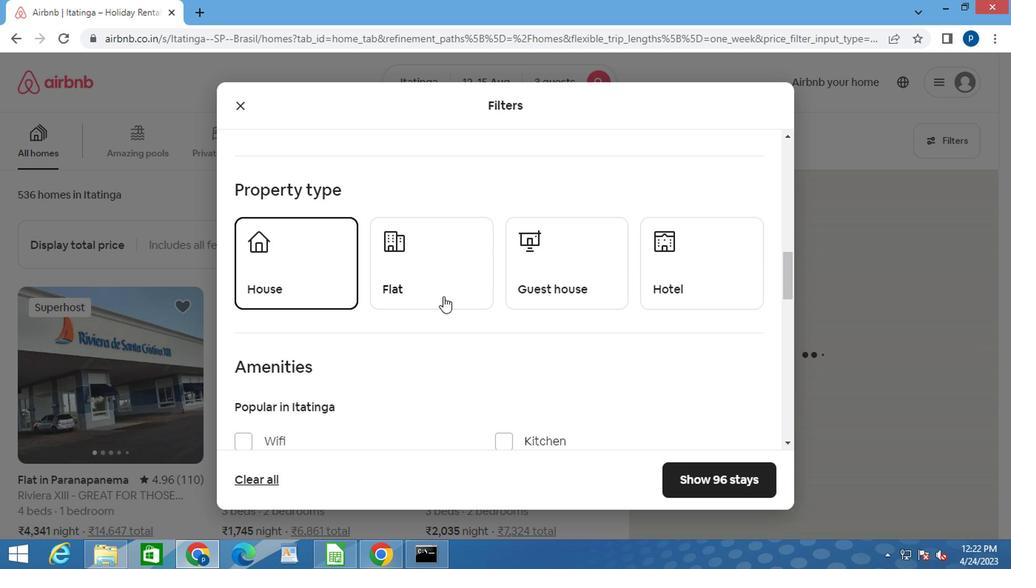 
Action: Mouse moved to (572, 274)
Screenshot: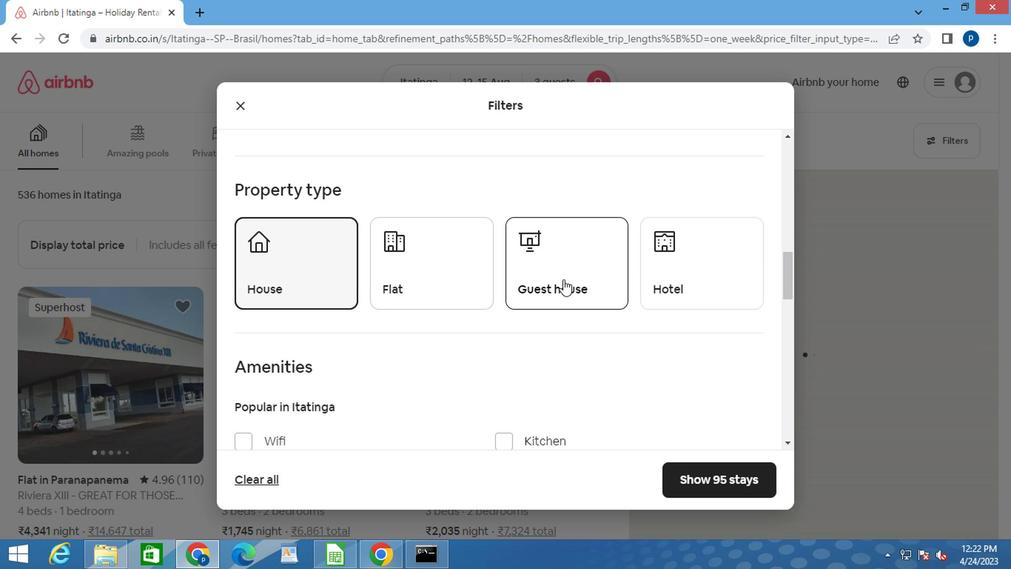 
Action: Mouse pressed left at (572, 274)
Screenshot: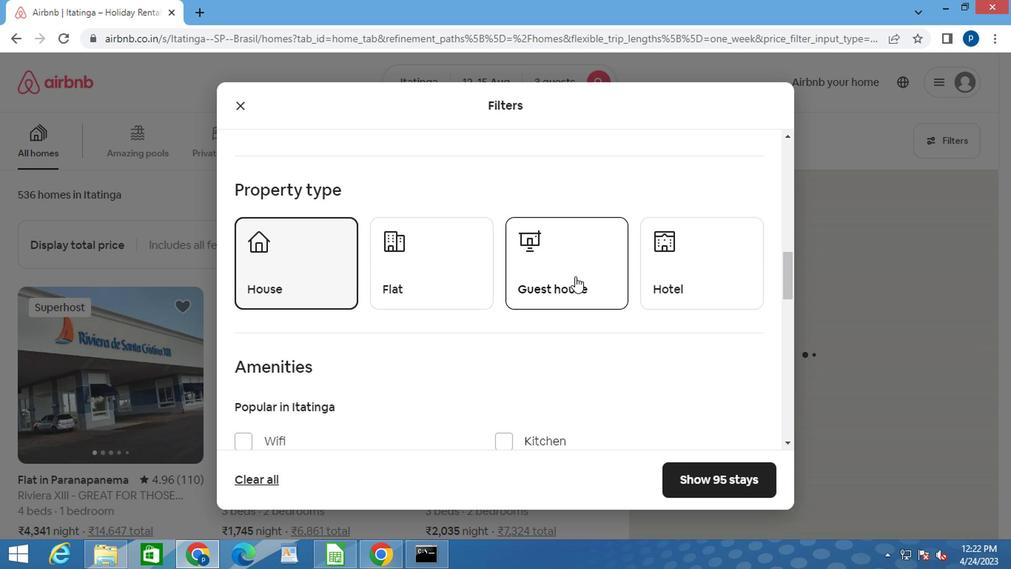 
Action: Mouse scrolled (572, 273) with delta (0, -1)
Screenshot: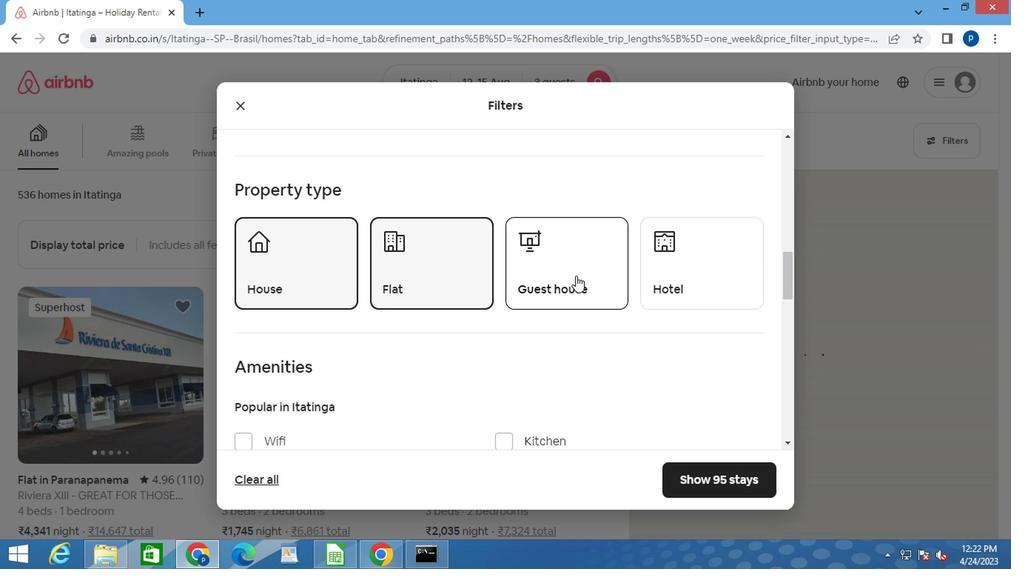 
Action: Mouse moved to (571, 278)
Screenshot: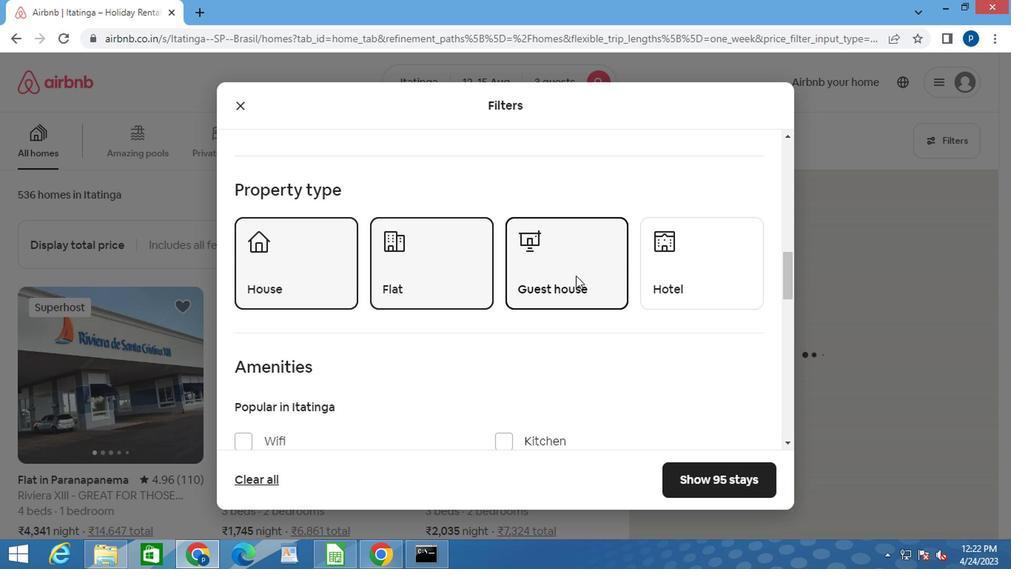 
Action: Mouse scrolled (572, 275) with delta (0, -1)
Screenshot: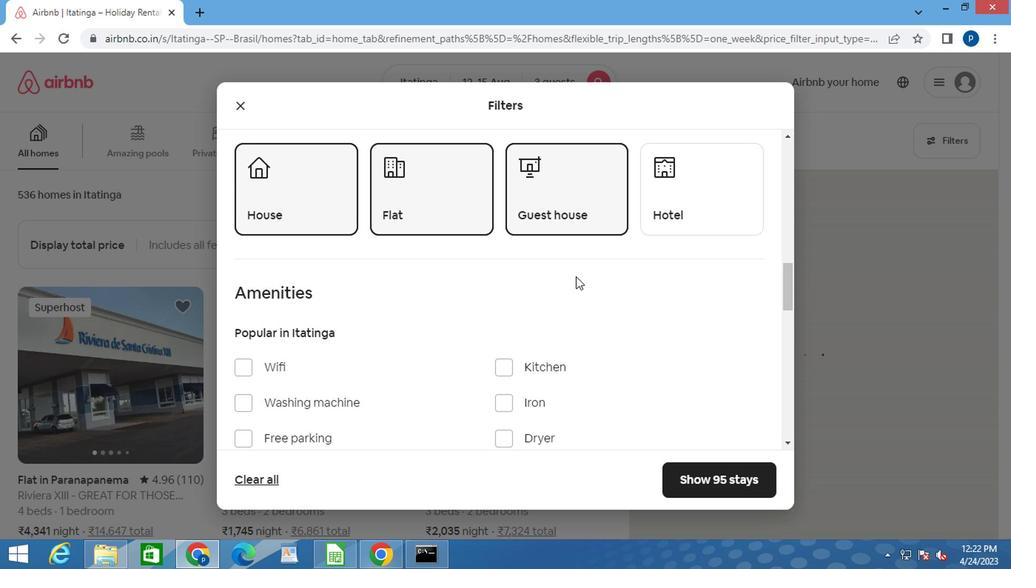 
Action: Mouse moved to (519, 306)
Screenshot: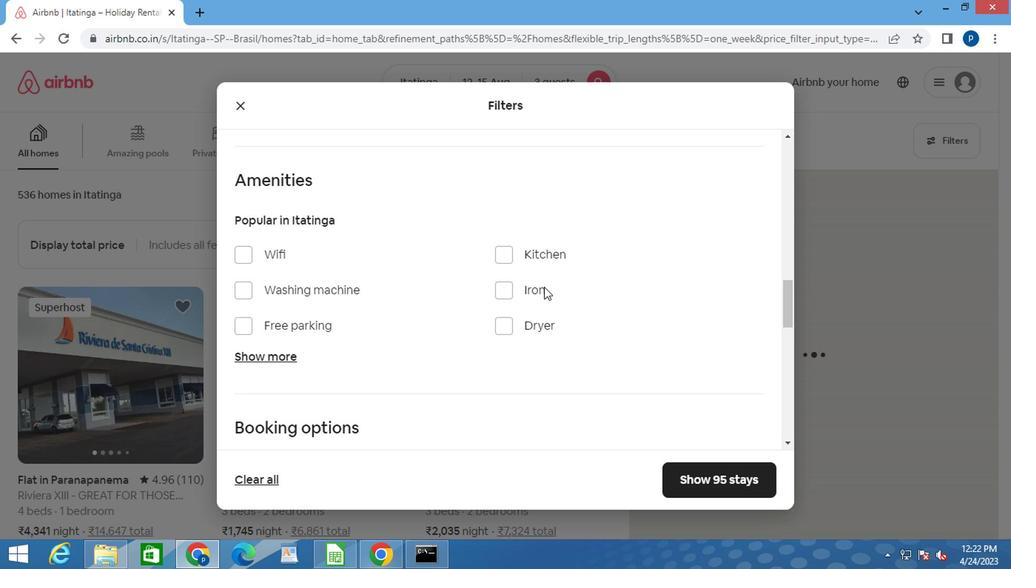 
Action: Mouse scrolled (519, 303) with delta (0, -1)
Screenshot: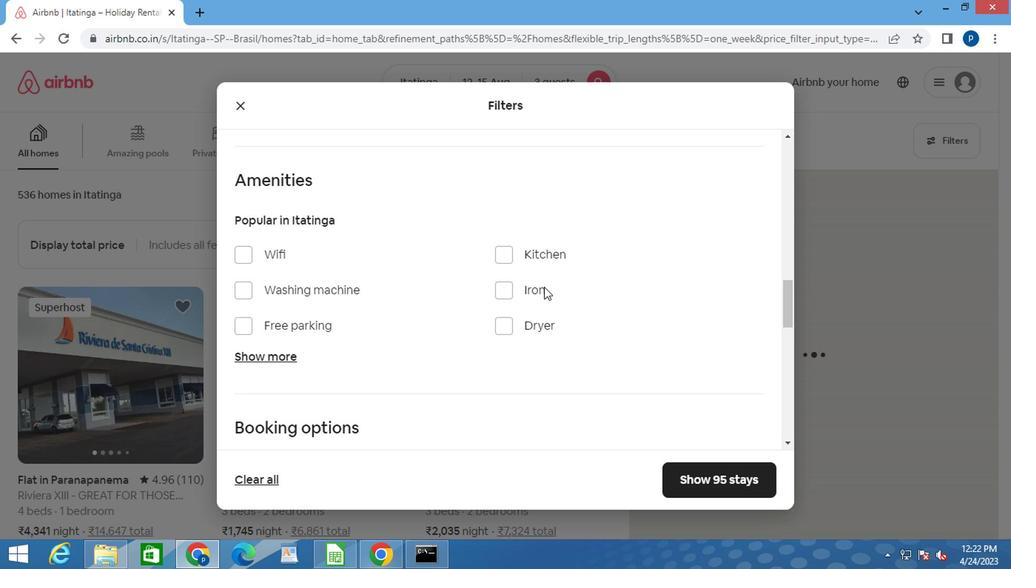 
Action: Mouse moved to (521, 311)
Screenshot: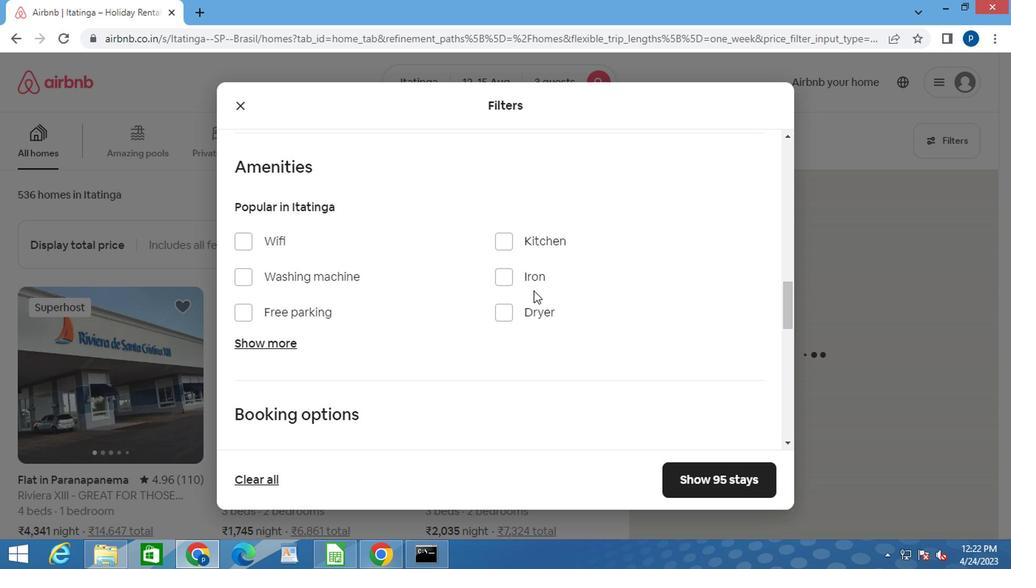 
Action: Mouse scrolled (519, 305) with delta (0, -1)
Screenshot: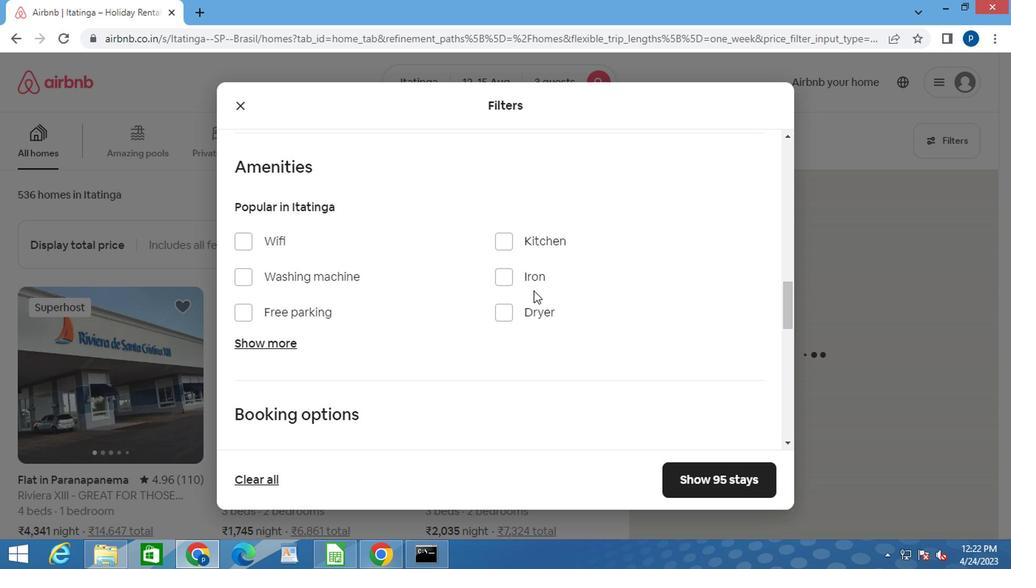 
Action: Mouse moved to (522, 313)
Screenshot: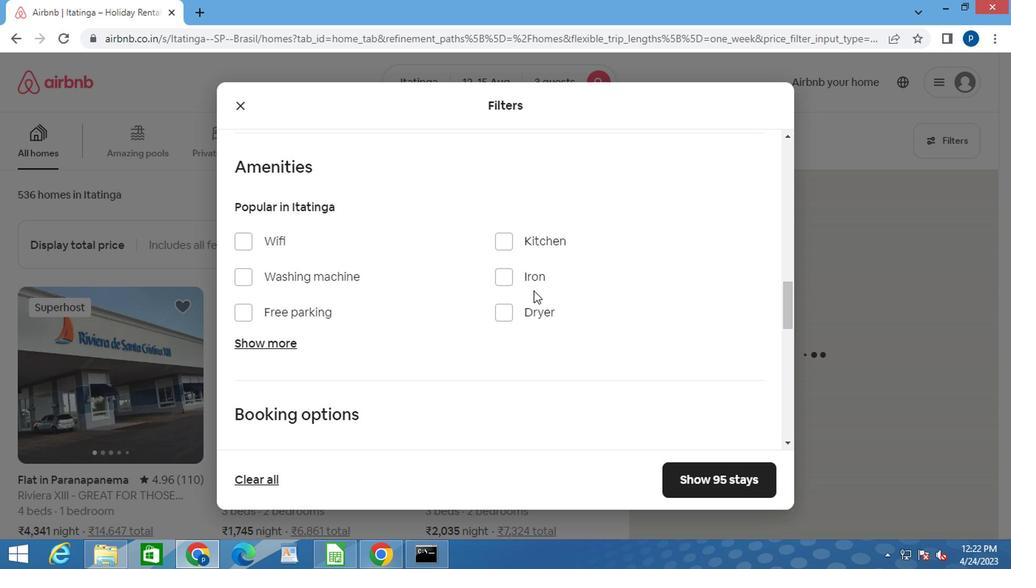 
Action: Mouse scrolled (522, 312) with delta (0, 0)
Screenshot: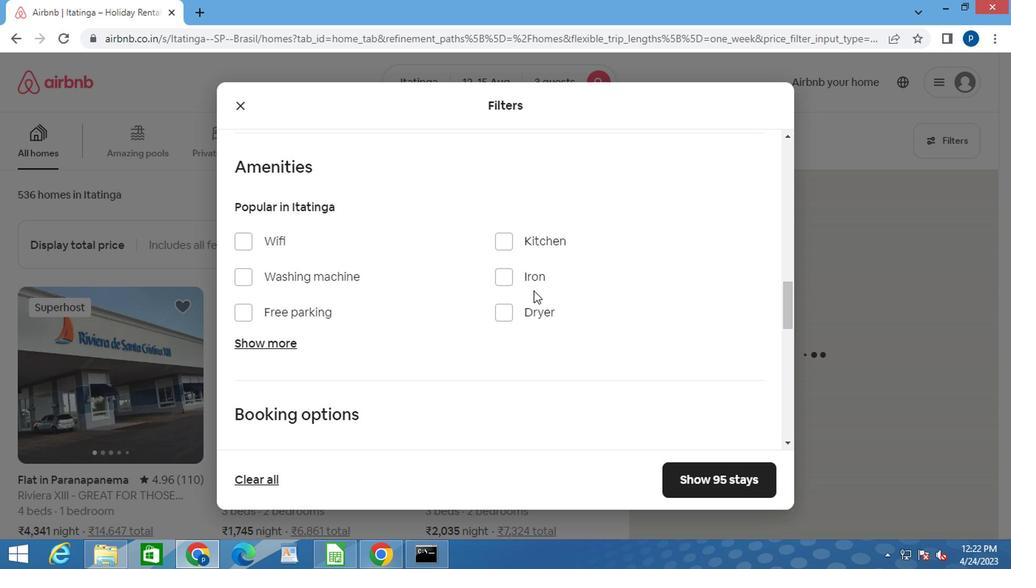 
Action: Mouse moved to (530, 316)
Screenshot: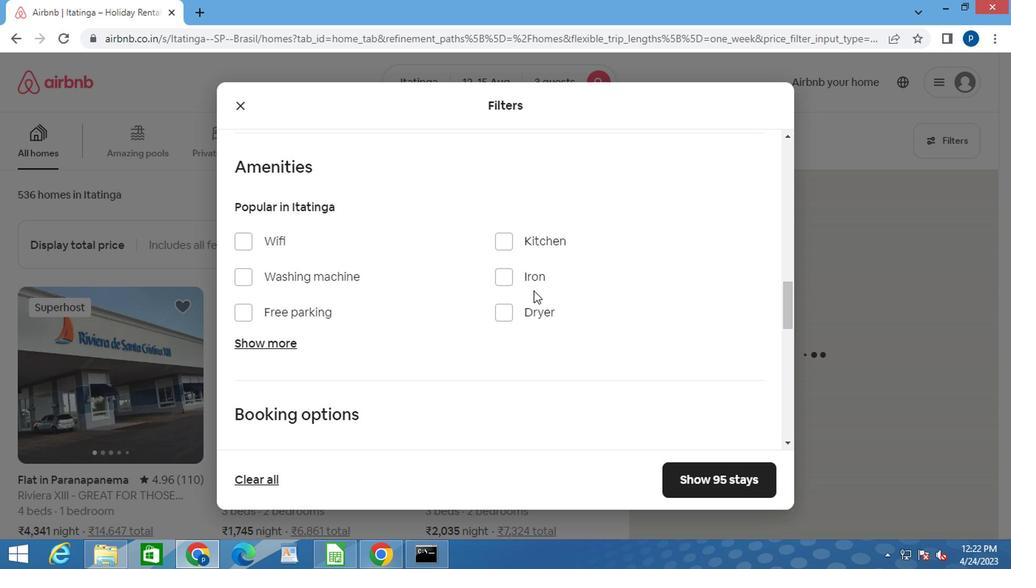 
Action: Mouse scrolled (523, 313) with delta (0, -1)
Screenshot: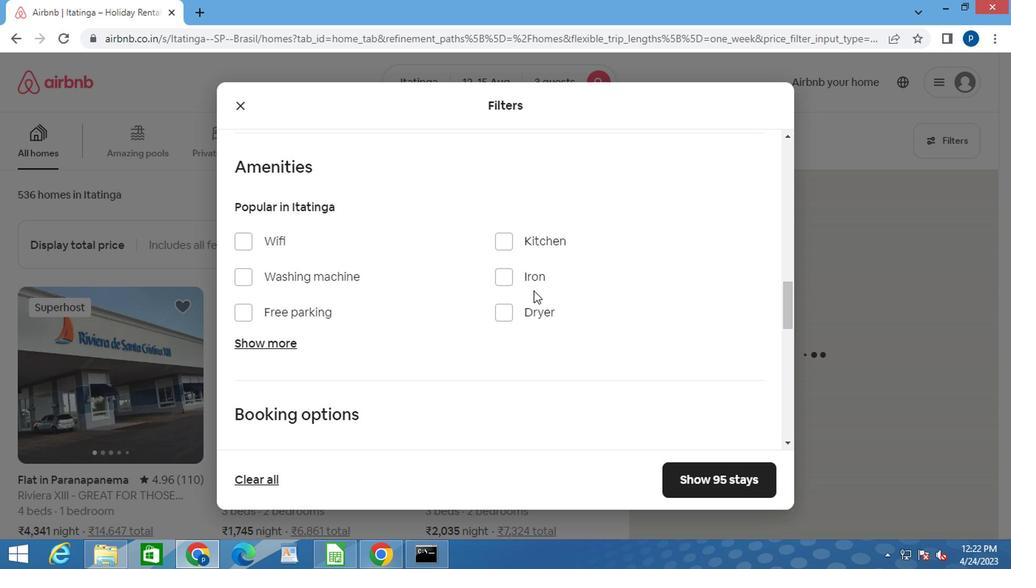 
Action: Mouse moved to (532, 316)
Screenshot: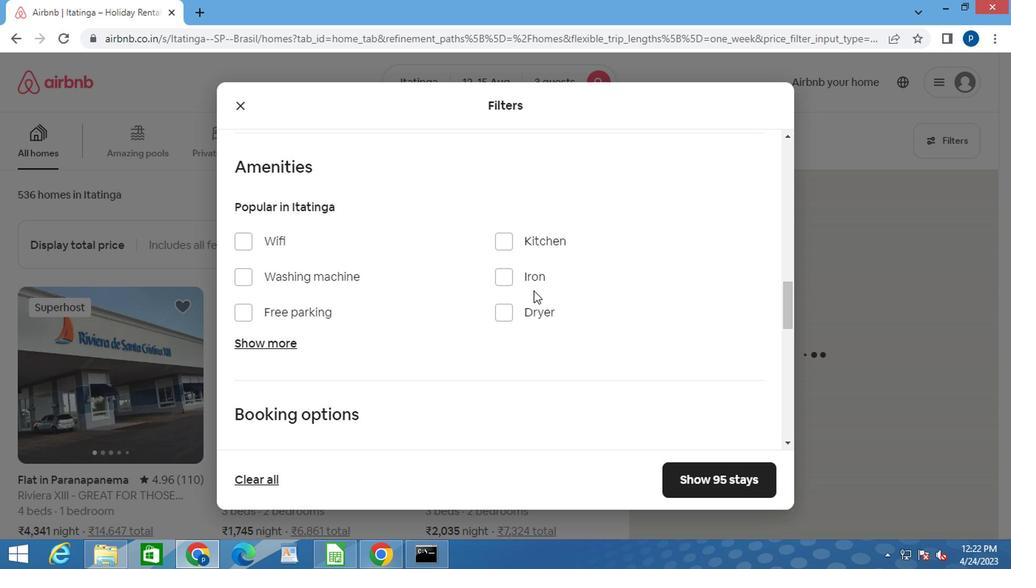 
Action: Mouse scrolled (527, 315) with delta (0, 0)
Screenshot: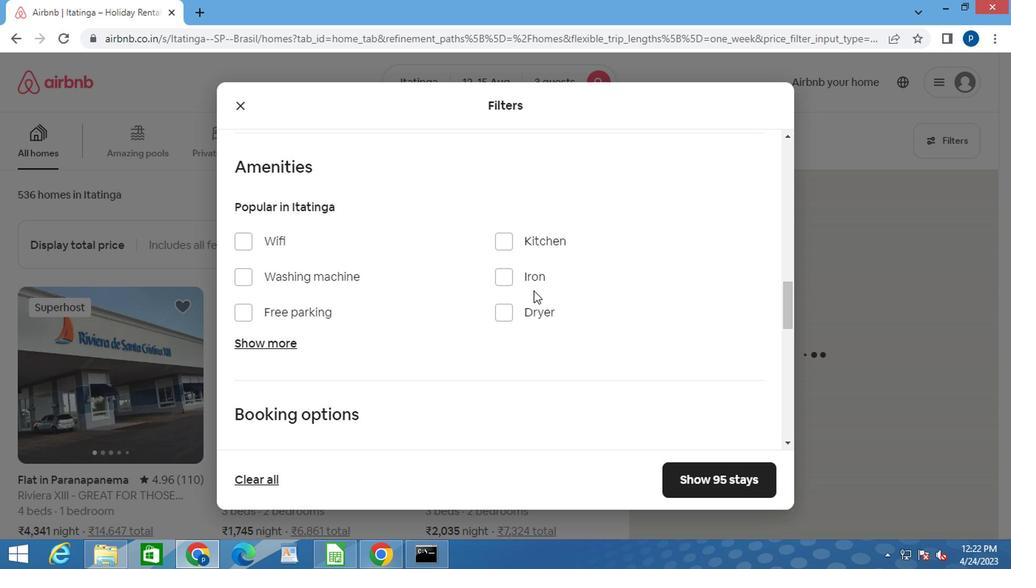 
Action: Mouse moved to (548, 316)
Screenshot: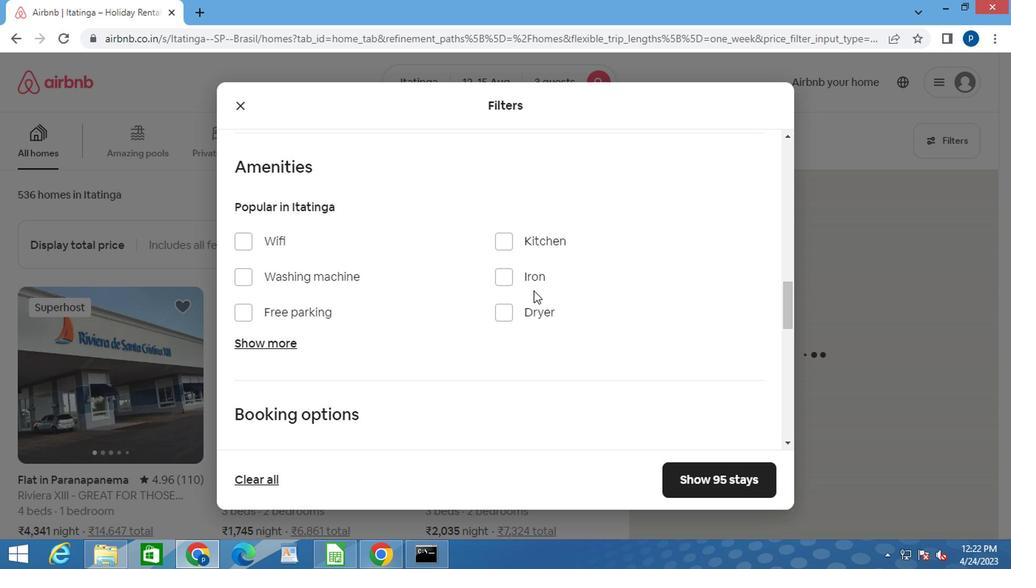 
Action: Mouse scrolled (532, 316) with delta (0, 0)
Screenshot: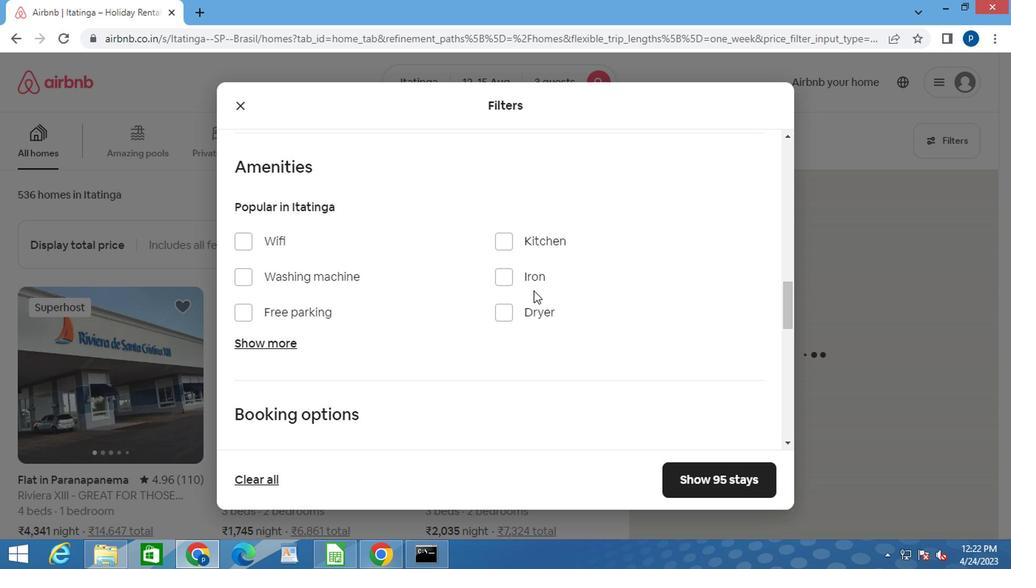 
Action: Mouse moved to (615, 298)
Screenshot: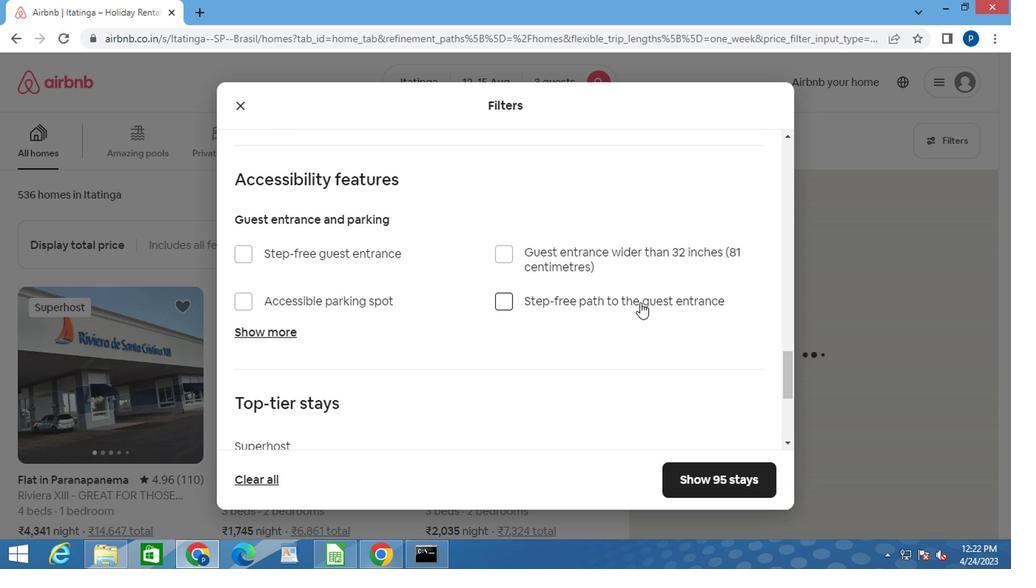 
Action: Mouse scrolled (615, 299) with delta (0, 0)
Screenshot: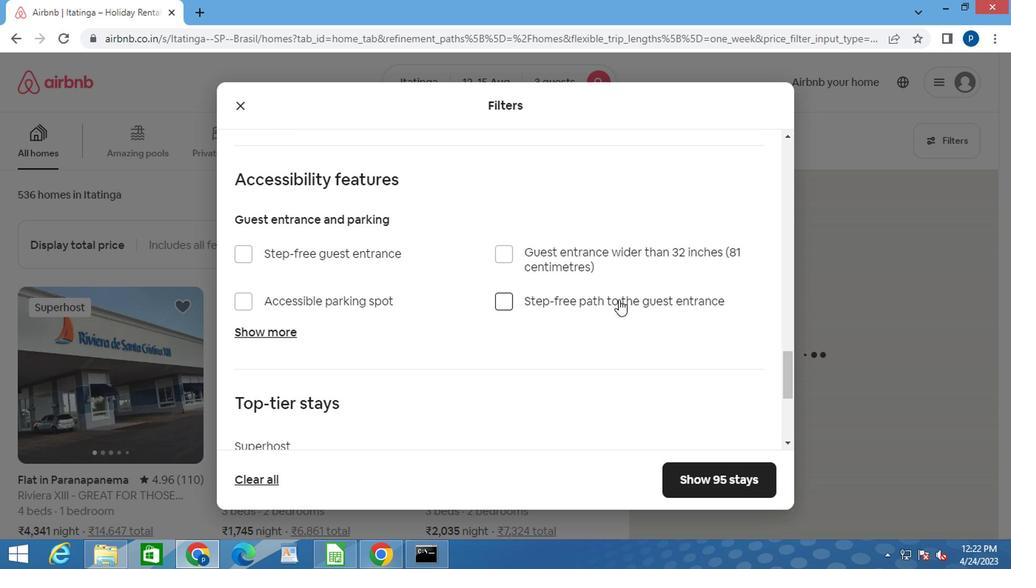 
Action: Mouse scrolled (615, 299) with delta (0, 0)
Screenshot: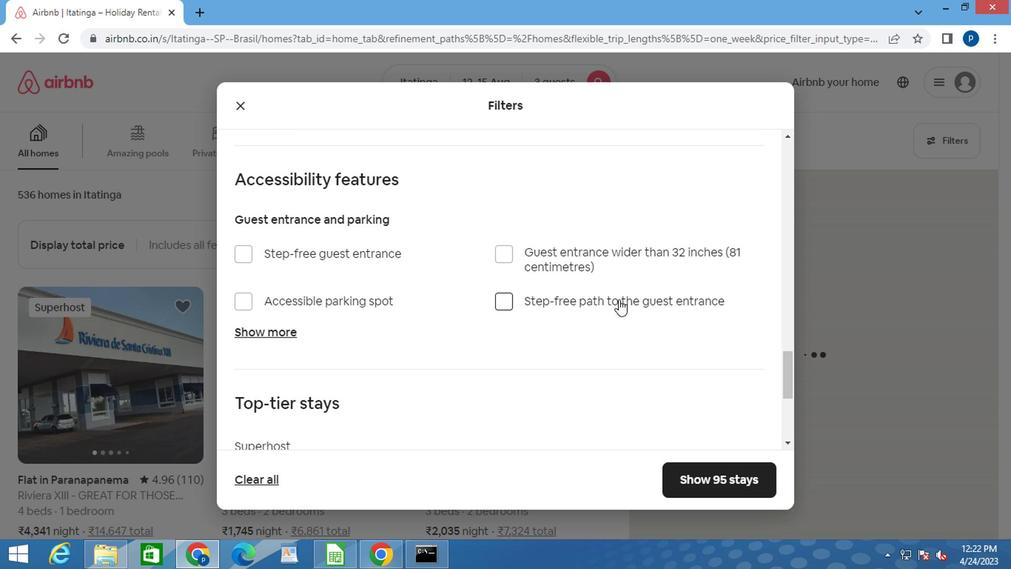 
Action: Mouse scrolled (615, 299) with delta (0, 0)
Screenshot: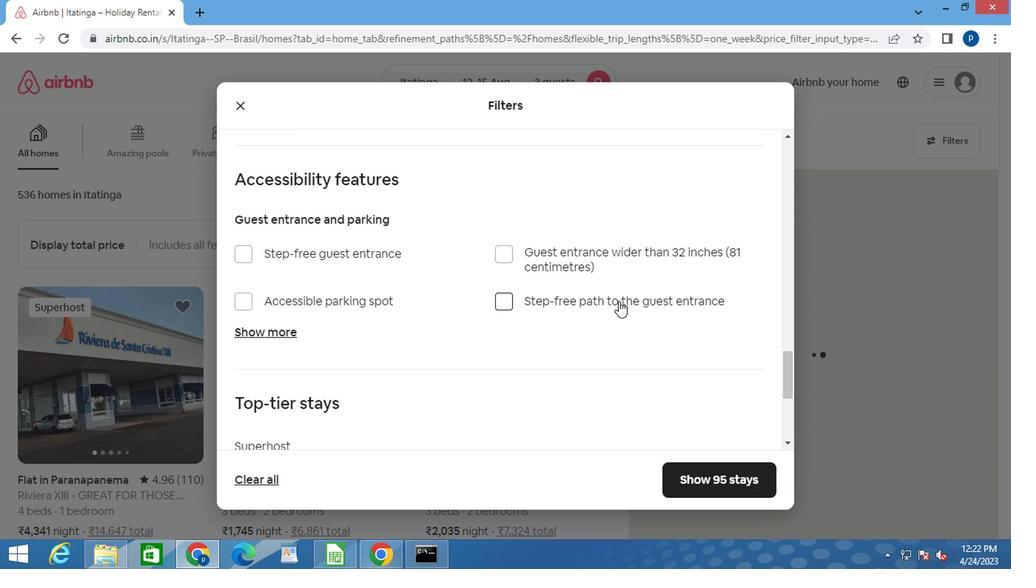 
Action: Mouse moved to (728, 270)
Screenshot: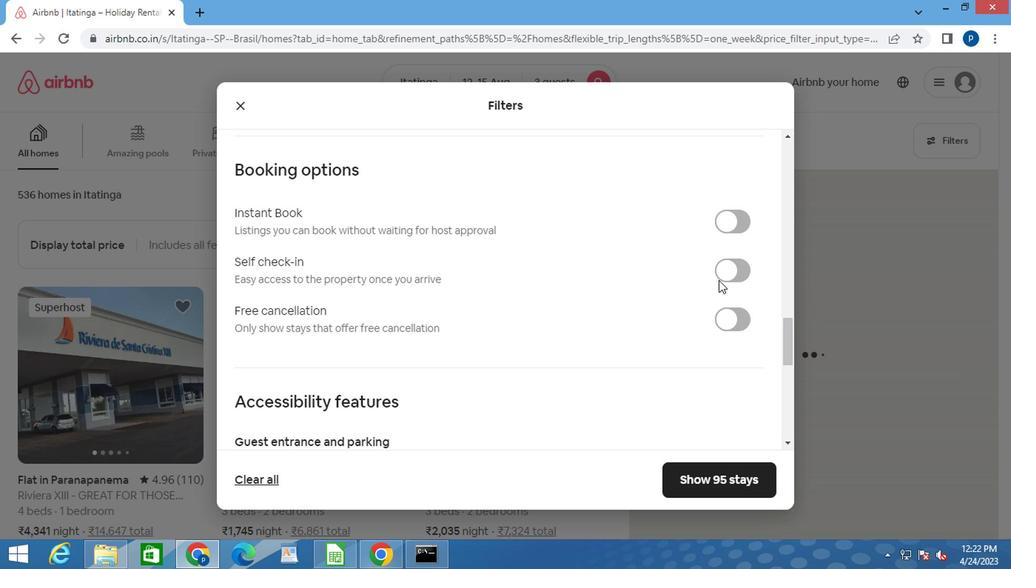 
Action: Mouse pressed left at (728, 270)
Screenshot: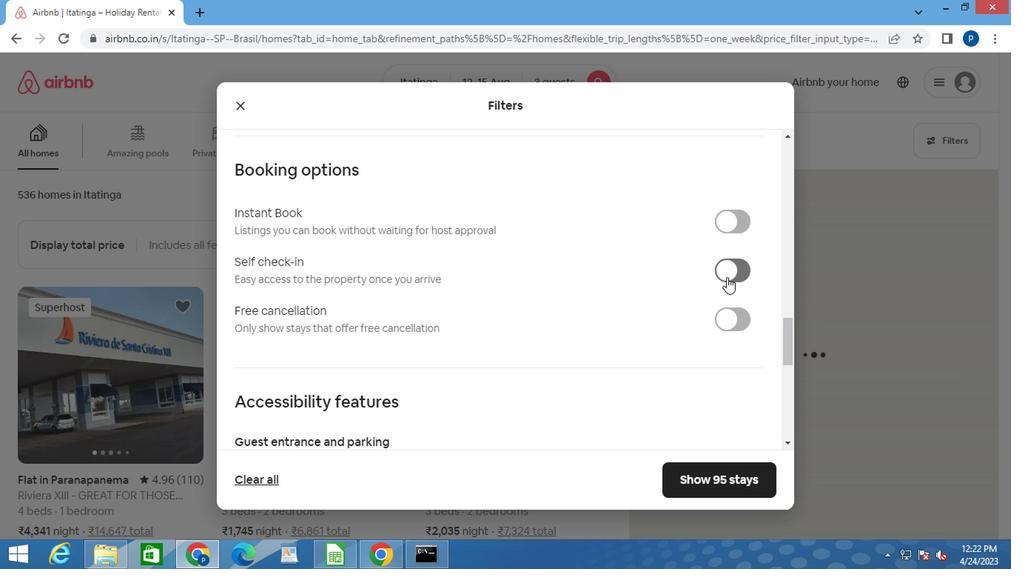 
Action: Mouse moved to (578, 303)
Screenshot: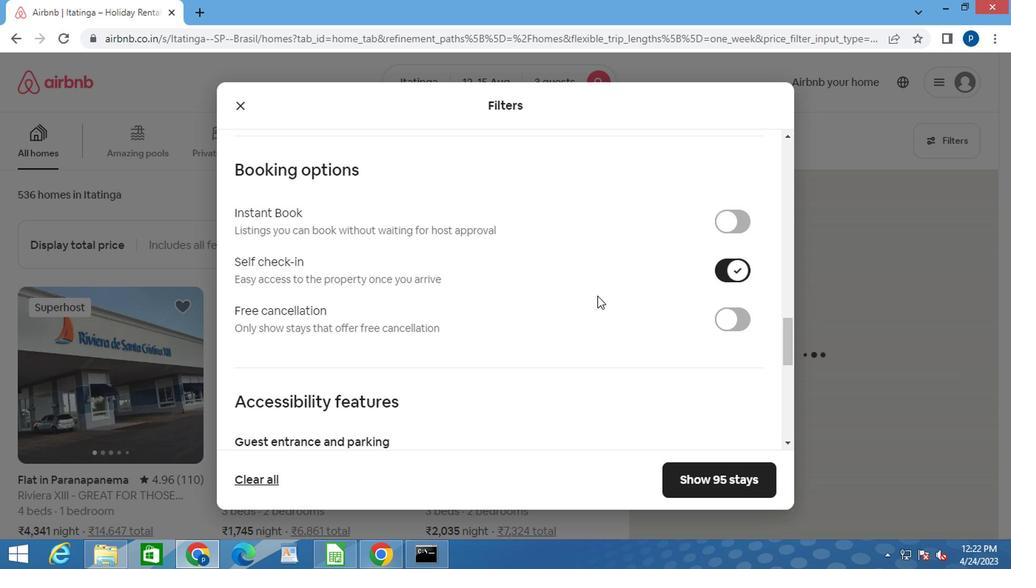 
Action: Mouse scrolled (578, 302) with delta (0, 0)
Screenshot: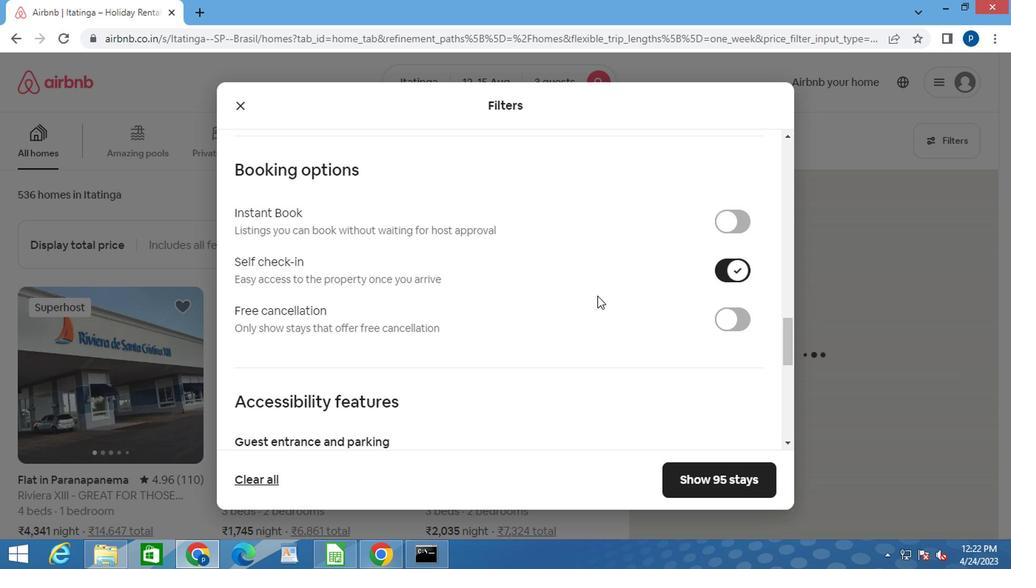 
Action: Mouse moved to (578, 304)
Screenshot: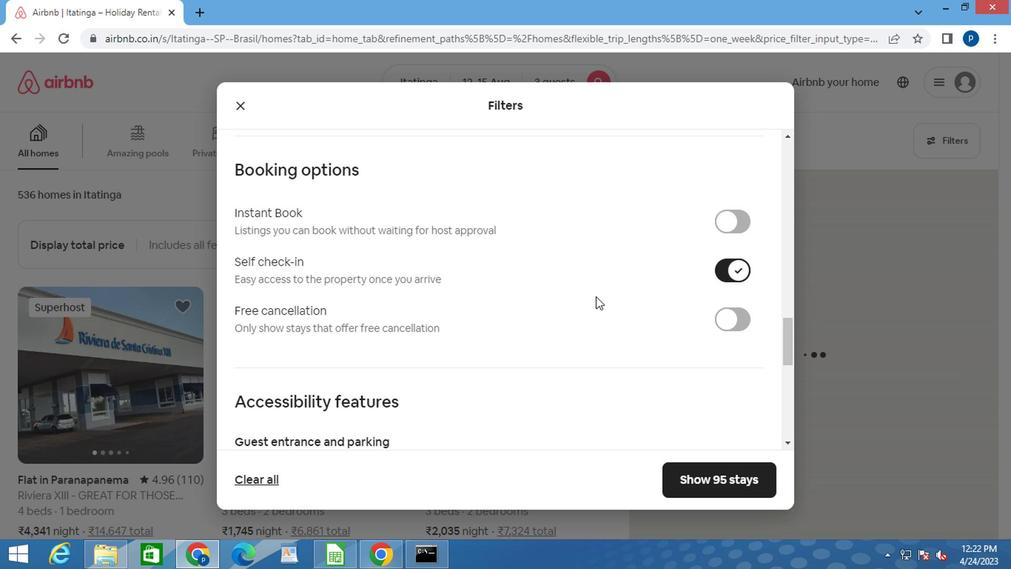 
Action: Mouse scrolled (578, 303) with delta (0, -1)
Screenshot: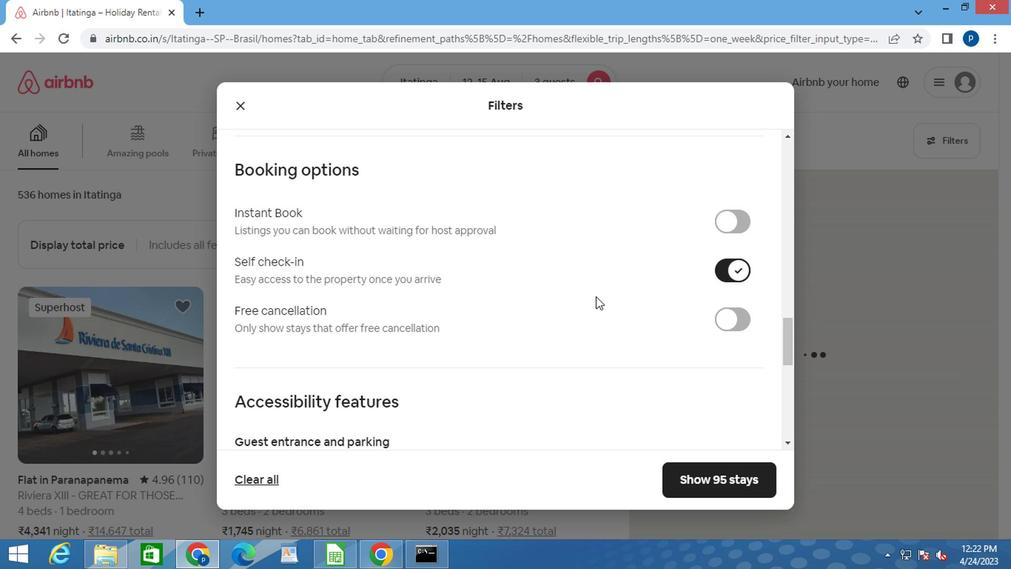 
Action: Mouse moved to (576, 305)
Screenshot: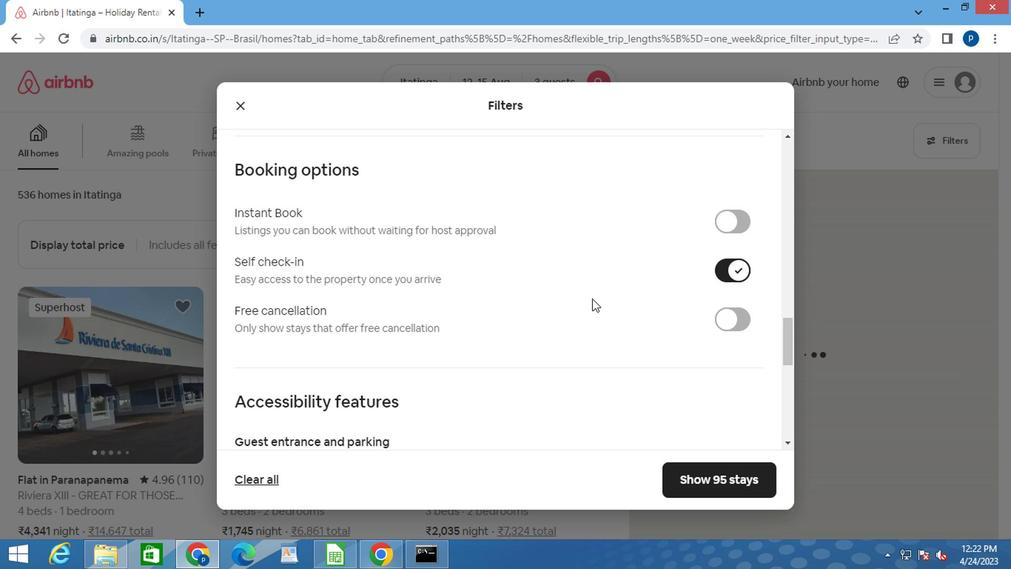 
Action: Mouse scrolled (576, 304) with delta (0, 0)
Screenshot: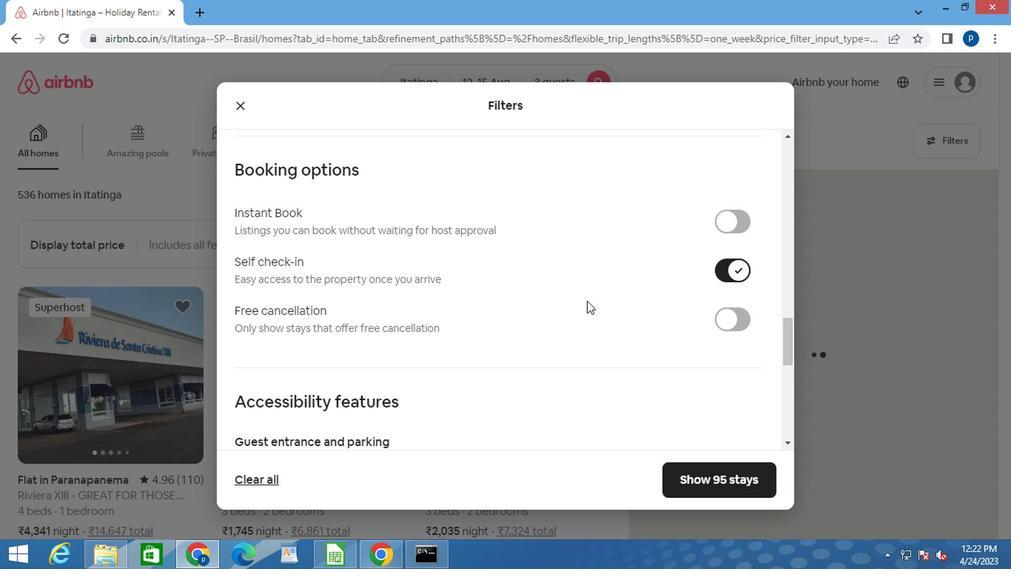 
Action: Mouse moved to (576, 306)
Screenshot: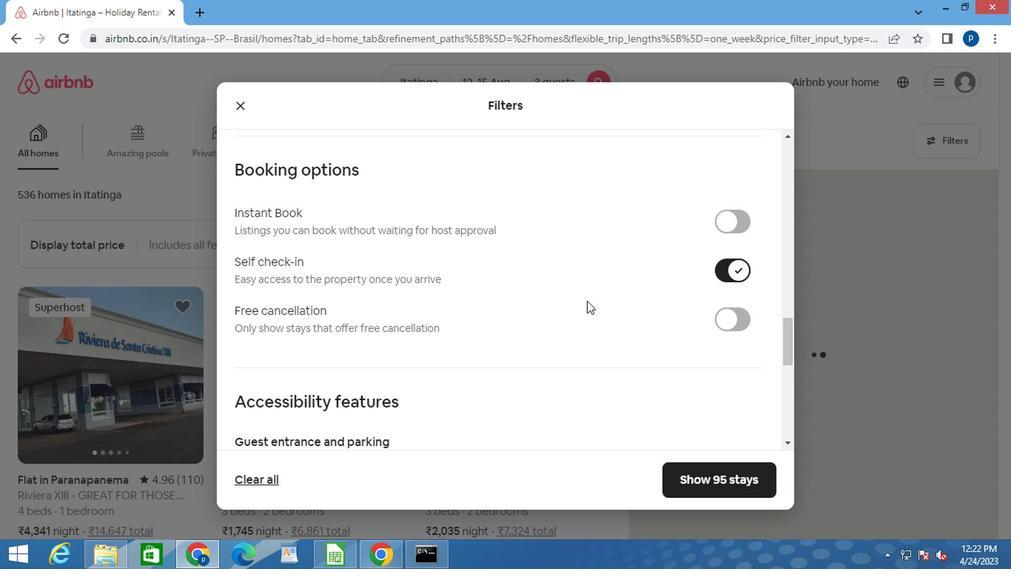 
Action: Mouse scrolled (576, 305) with delta (0, -1)
Screenshot: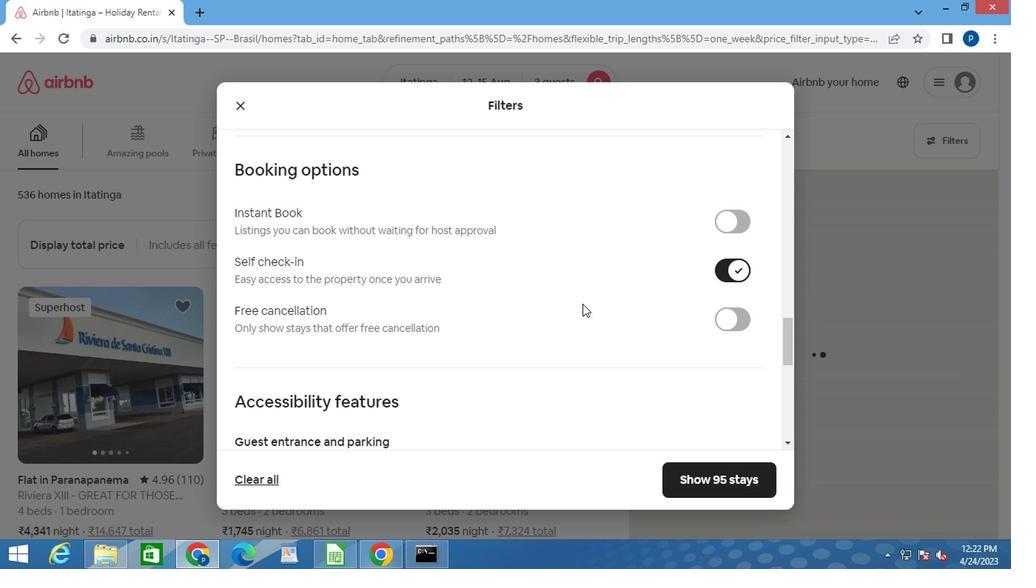 
Action: Mouse moved to (513, 304)
Screenshot: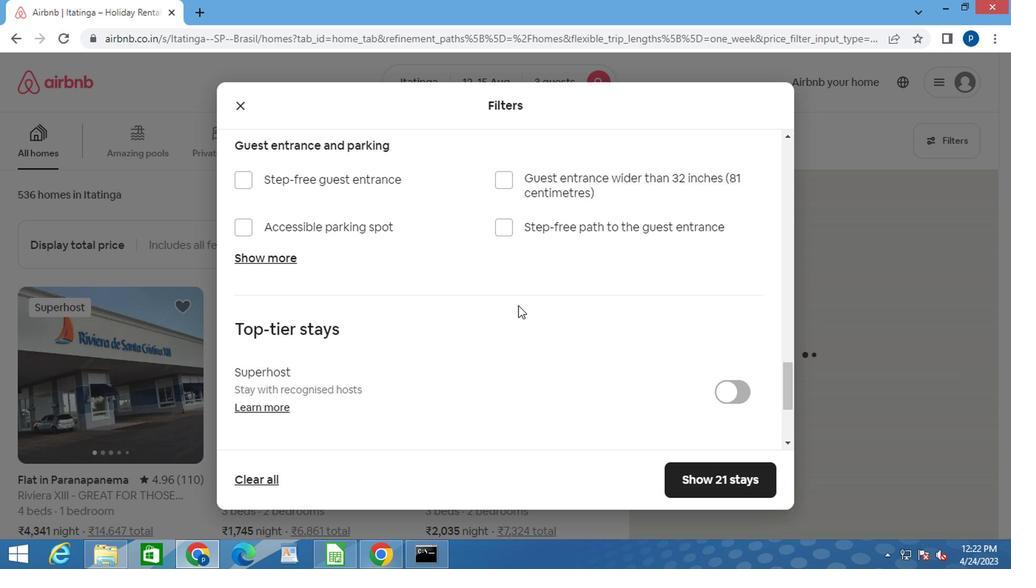 
Action: Mouse scrolled (513, 304) with delta (0, 0)
Screenshot: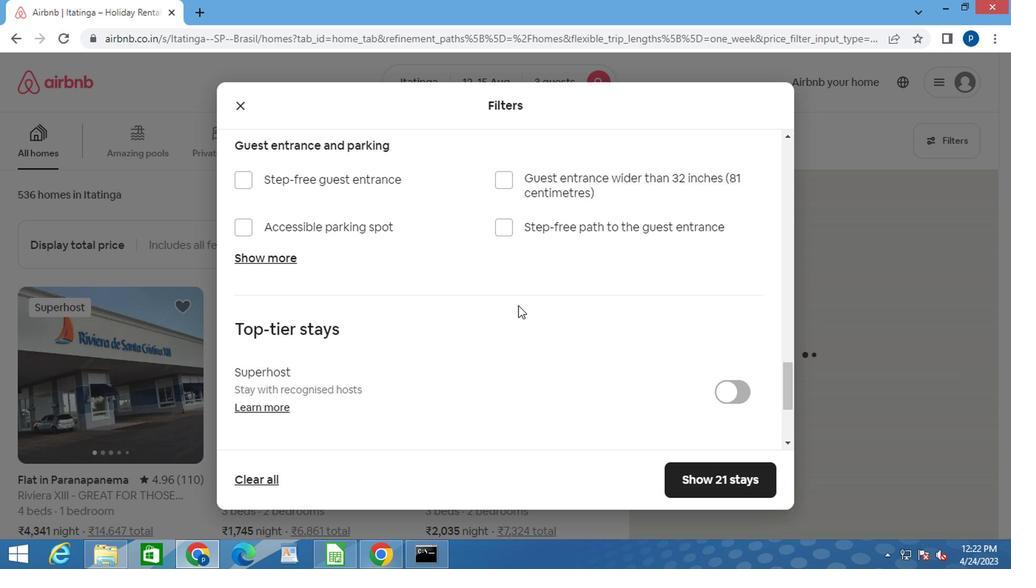 
Action: Mouse moved to (513, 305)
Screenshot: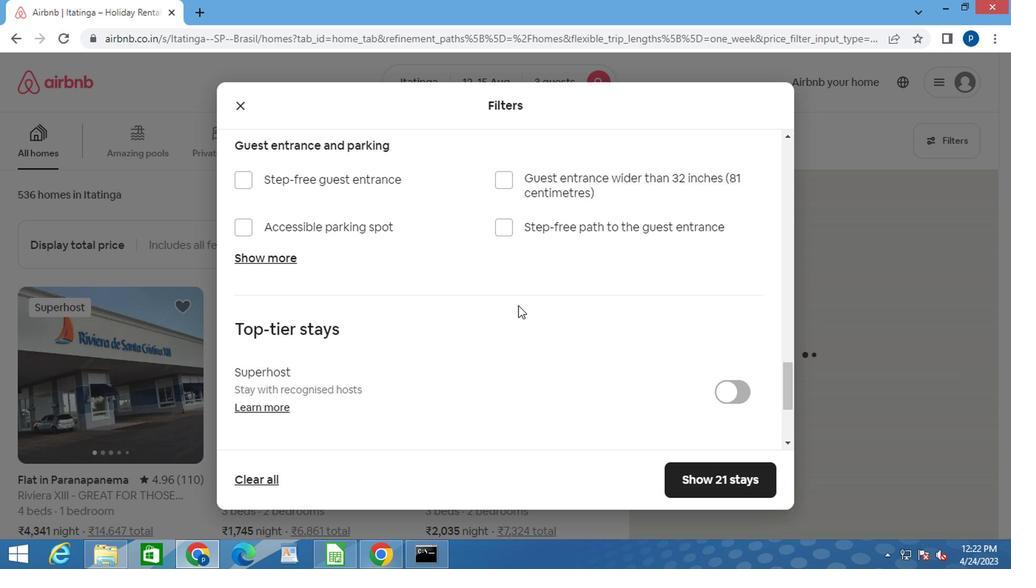 
Action: Mouse scrolled (513, 304) with delta (0, 0)
Screenshot: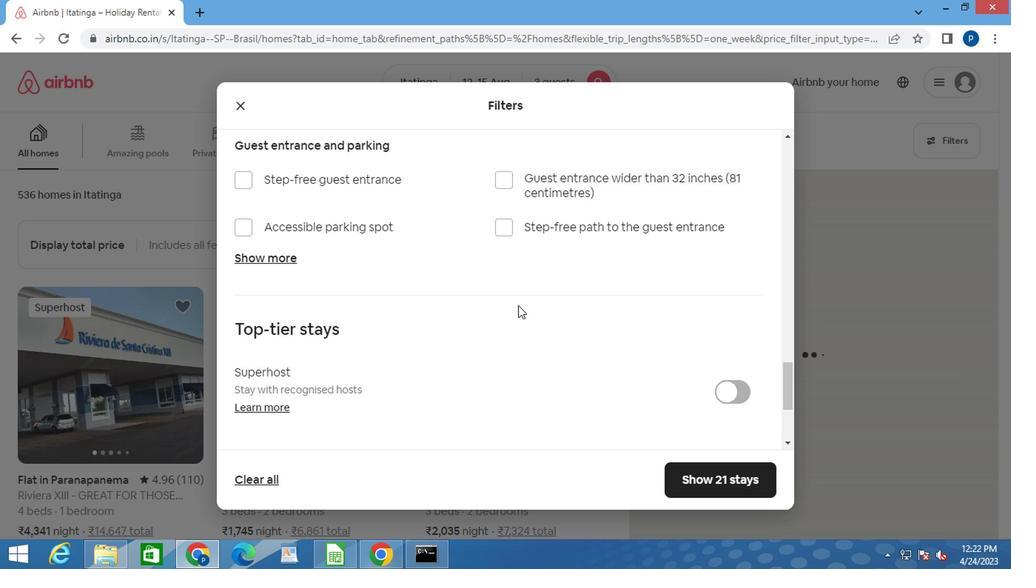 
Action: Mouse moved to (512, 305)
Screenshot: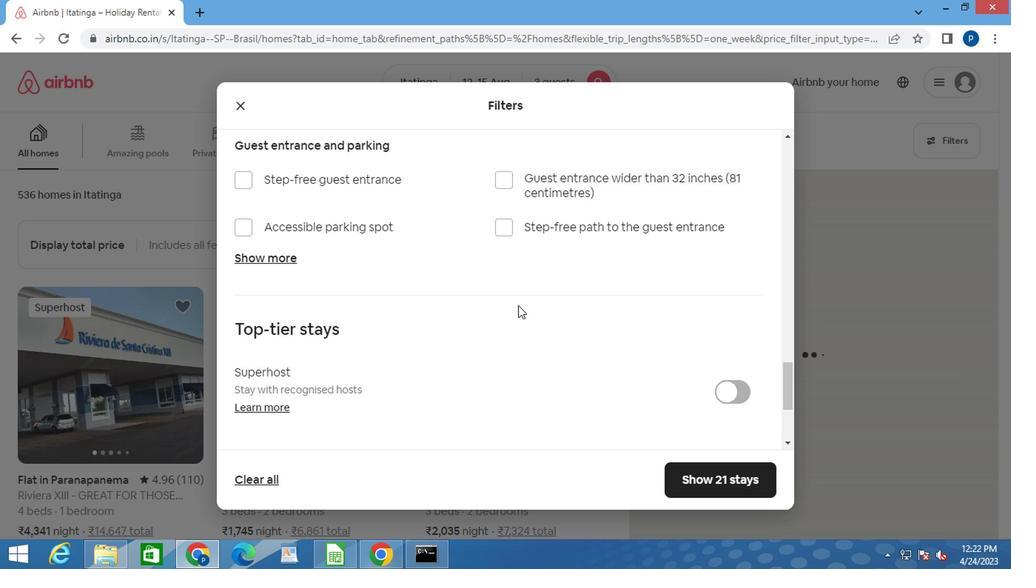 
Action: Mouse scrolled (512, 304) with delta (0, 0)
Screenshot: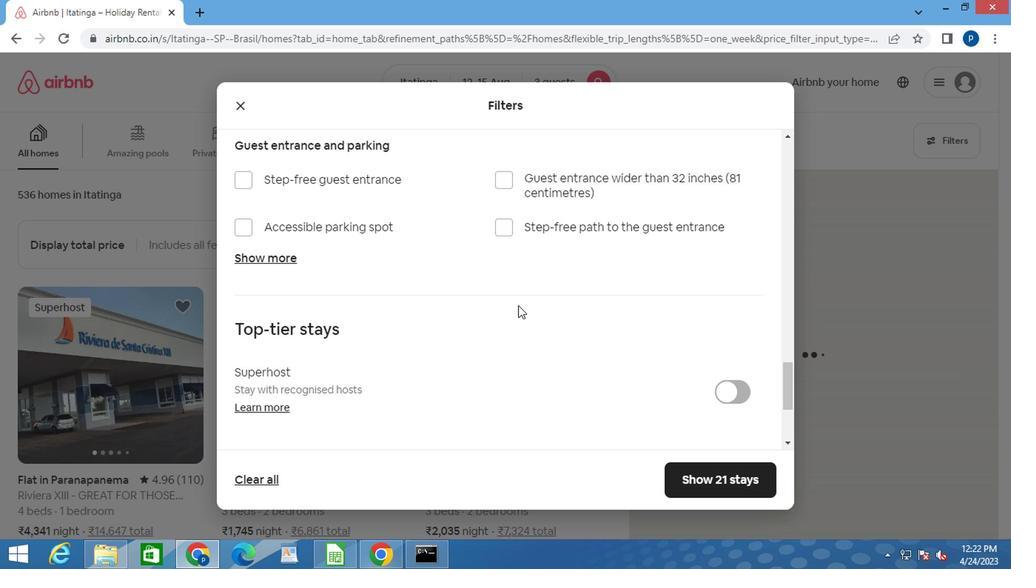 
Action: Mouse scrolled (512, 304) with delta (0, 0)
Screenshot: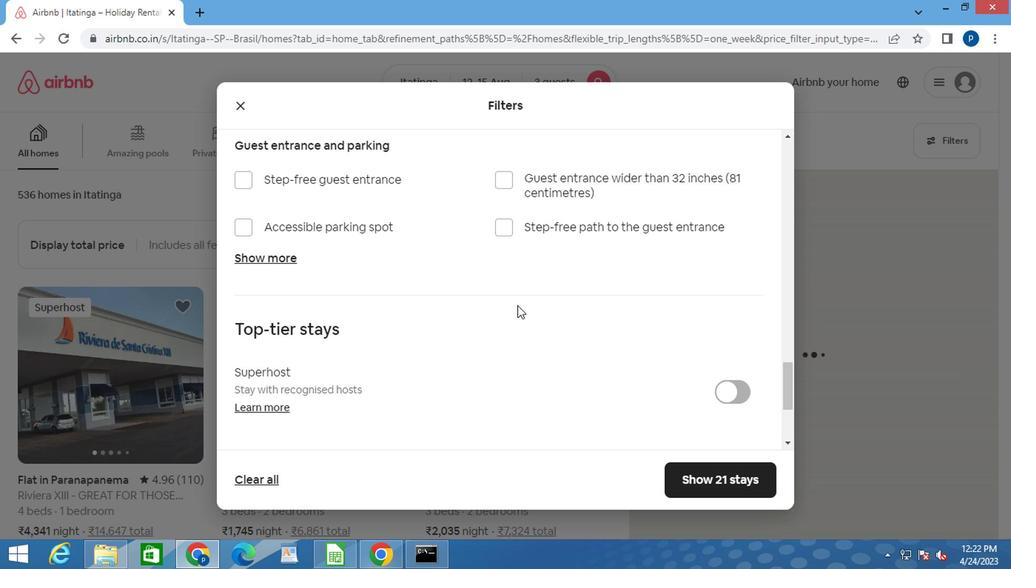 
Action: Mouse scrolled (512, 304) with delta (0, 0)
Screenshot: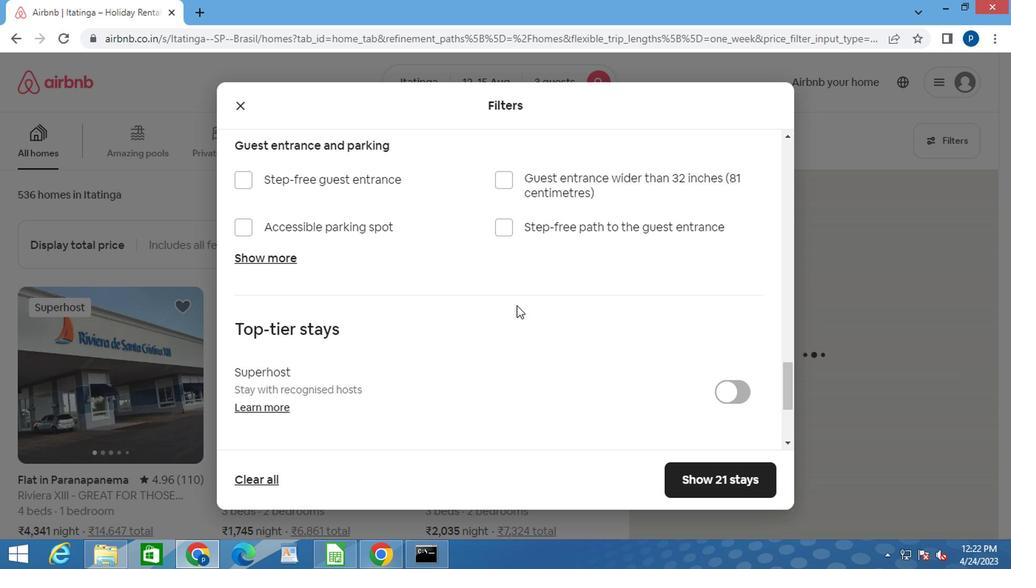 
Action: Mouse moved to (514, 320)
Screenshot: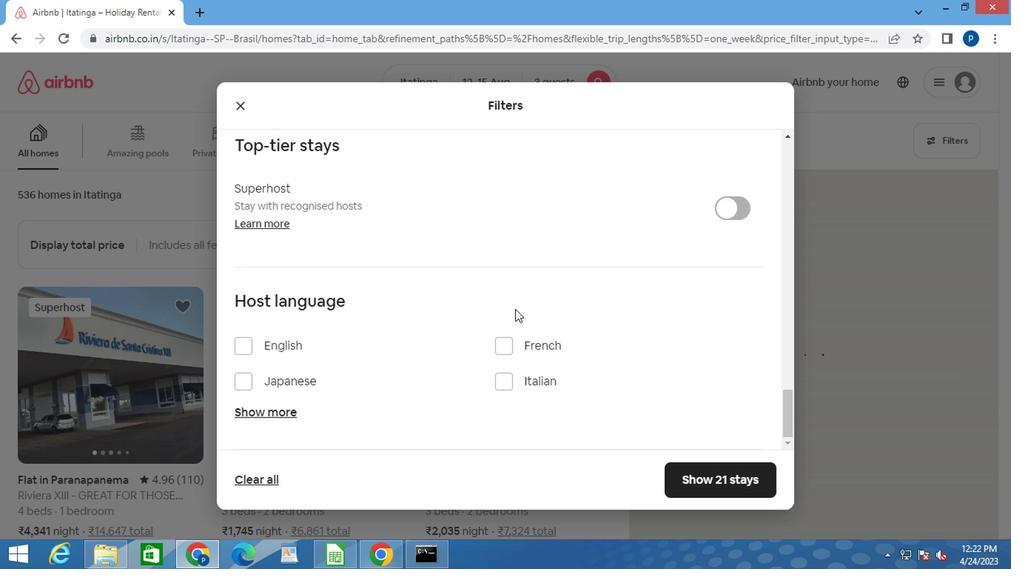 
Action: Mouse scrolled (514, 320) with delta (0, 0)
Screenshot: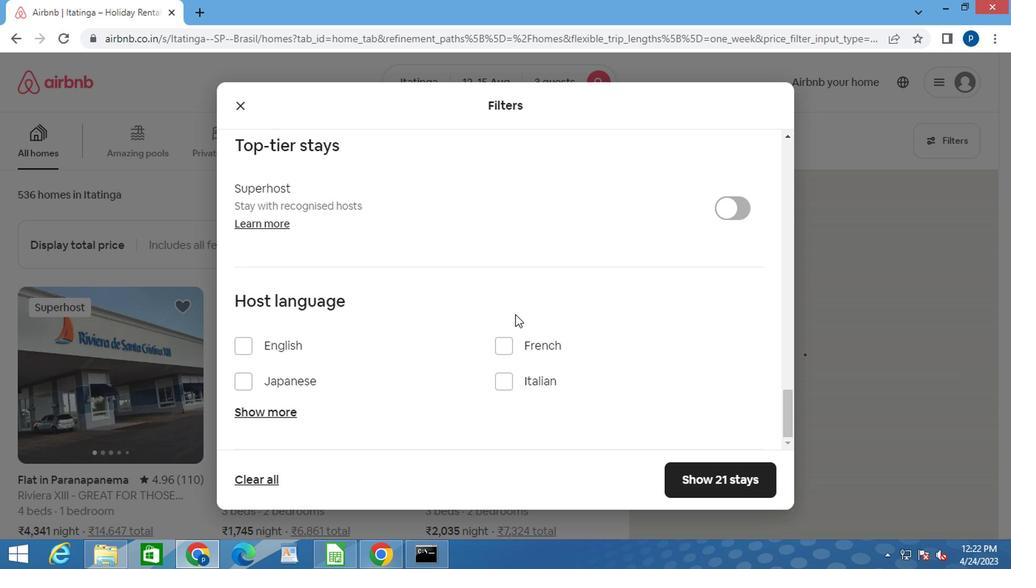 
Action: Mouse scrolled (514, 322) with delta (0, 1)
Screenshot: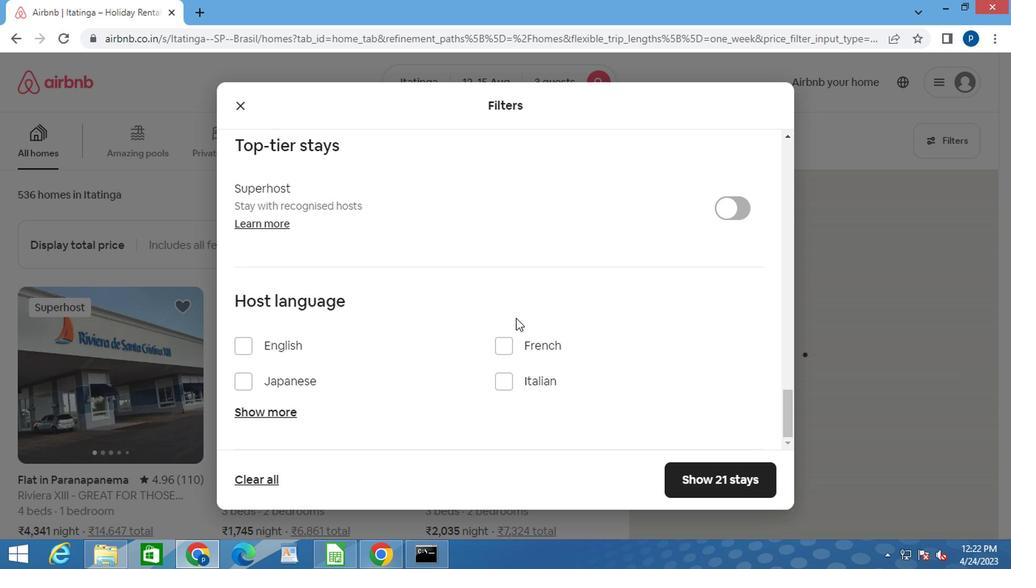 
Action: Mouse moved to (570, 368)
Screenshot: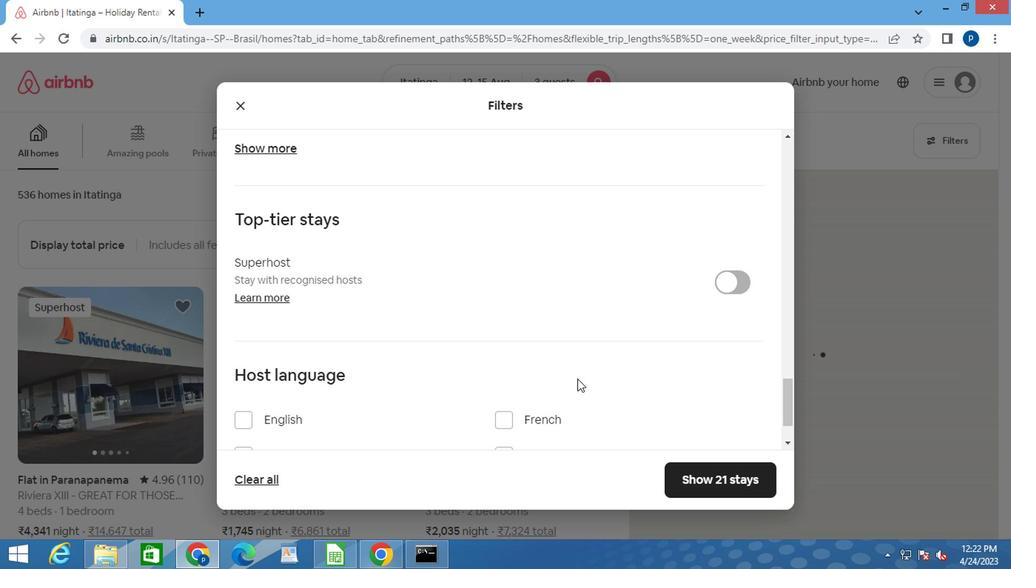 
Action: Mouse scrolled (570, 367) with delta (0, -1)
Screenshot: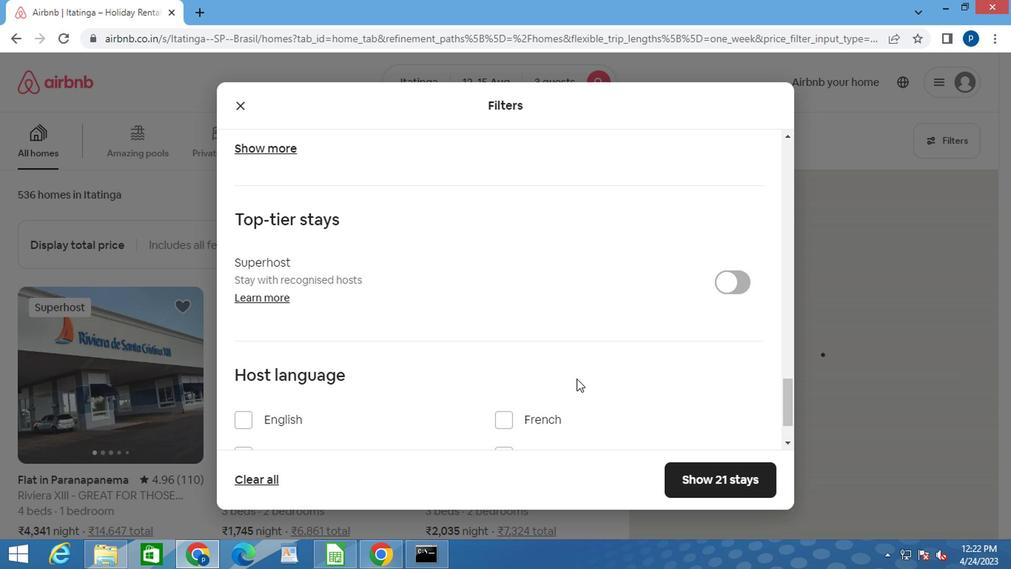 
Action: Mouse scrolled (570, 367) with delta (0, -1)
Screenshot: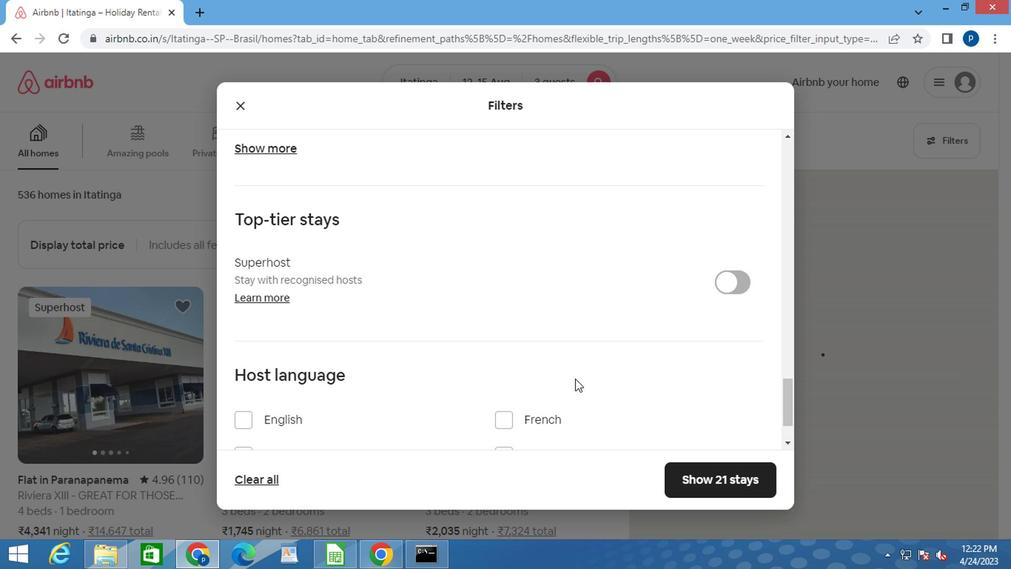 
Action: Mouse scrolled (570, 367) with delta (0, -1)
Screenshot: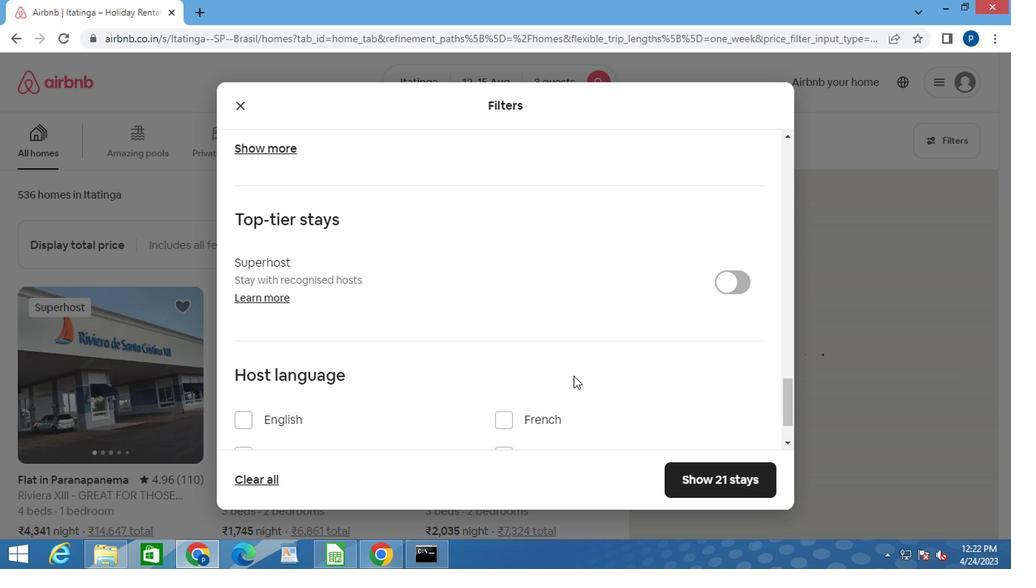 
Action: Mouse moved to (569, 367)
Screenshot: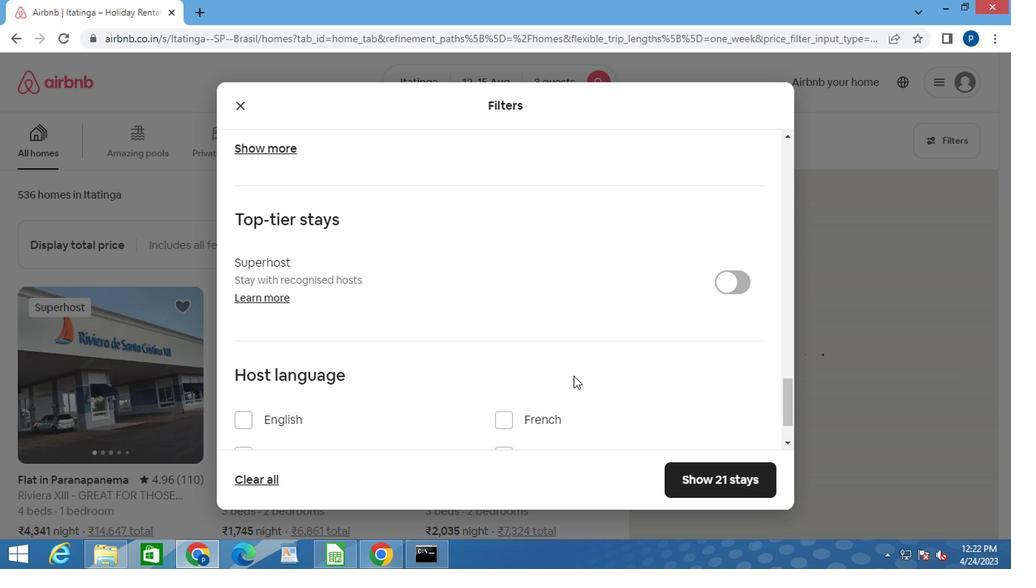 
Action: Mouse scrolled (569, 367) with delta (0, 0)
Screenshot: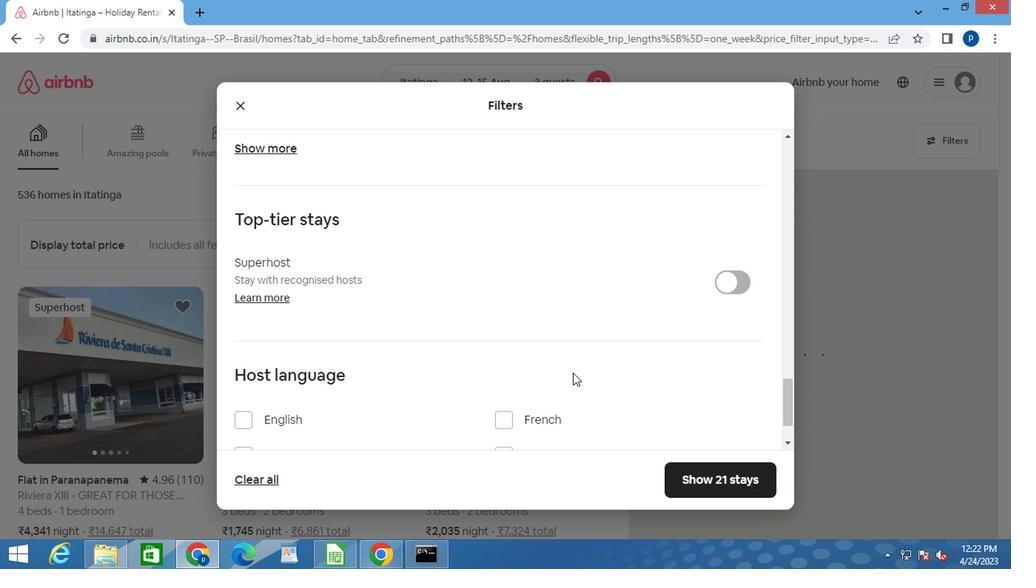 
Action: Mouse moved to (569, 367)
Screenshot: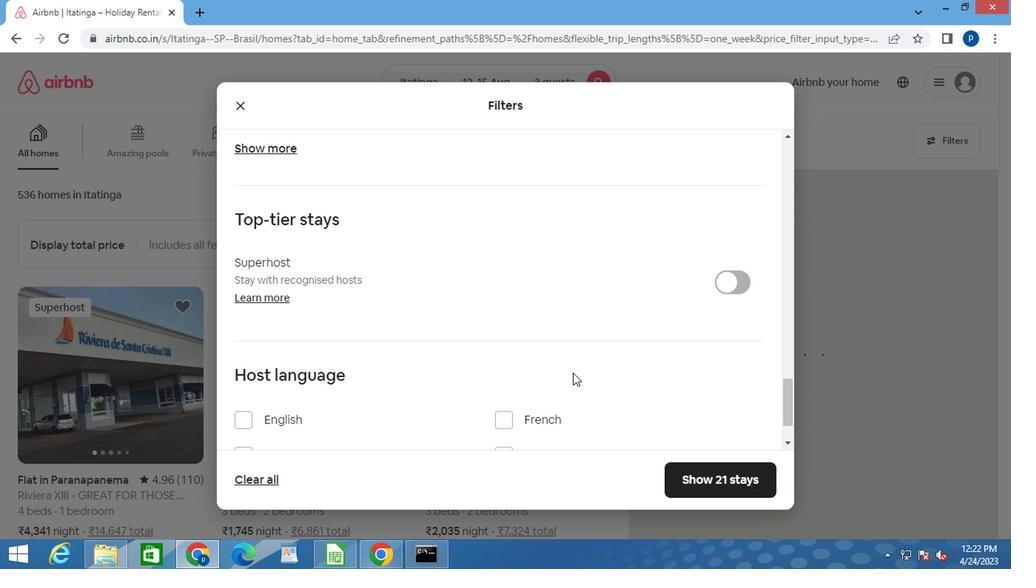 
Action: Mouse scrolled (569, 367) with delta (0, 0)
Screenshot: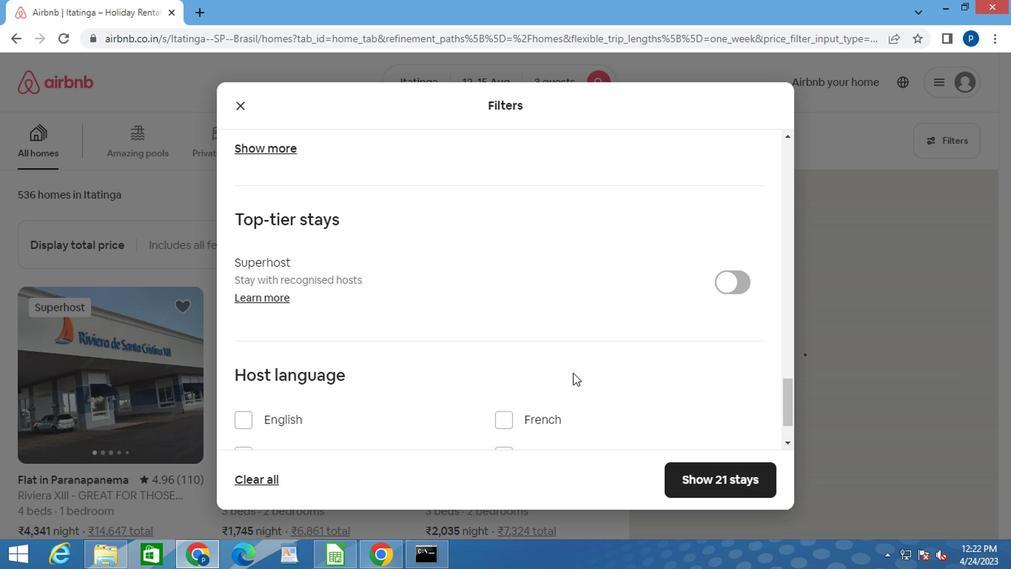 
Action: Mouse moved to (697, 469)
Screenshot: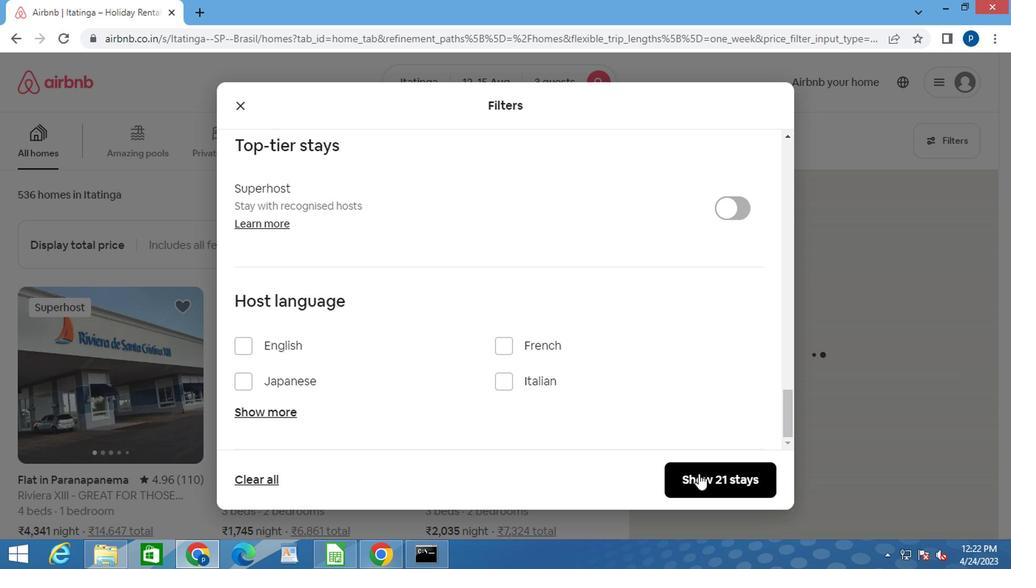 
Action: Mouse pressed left at (697, 469)
Screenshot: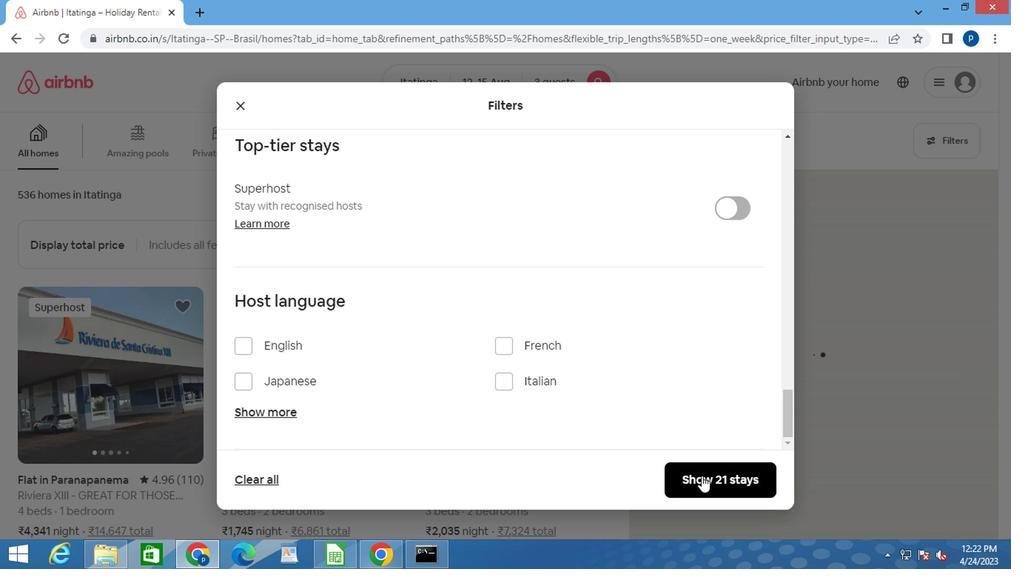 
Action: Mouse moved to (698, 469)
Screenshot: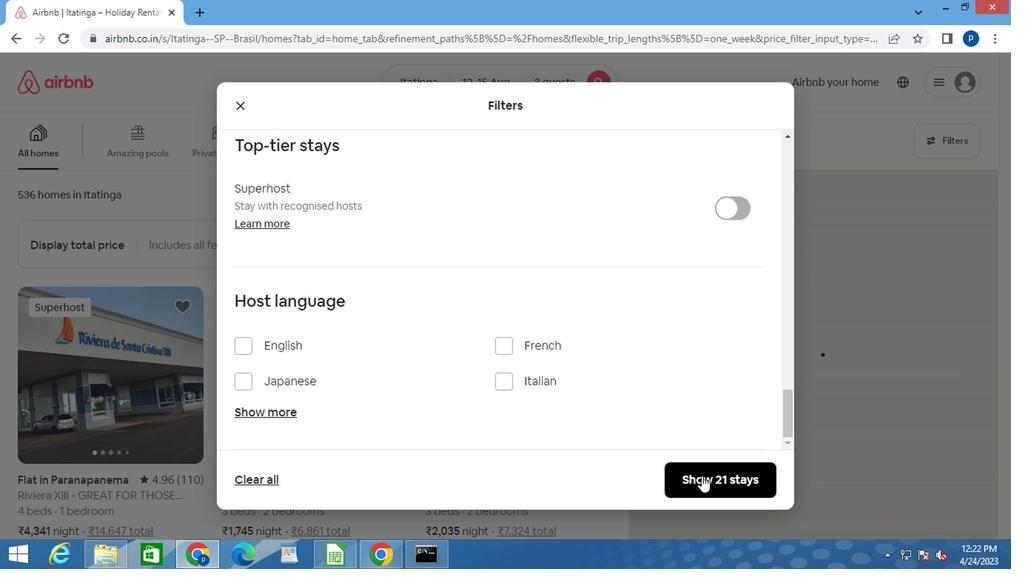 
